 Task: Create a due date automation trigger when advanced on, the moment a card is due add fields with custom field "Resume" set to a number lower or equal to 1 and greater or equal to 10.
Action: Mouse moved to (1062, 310)
Screenshot: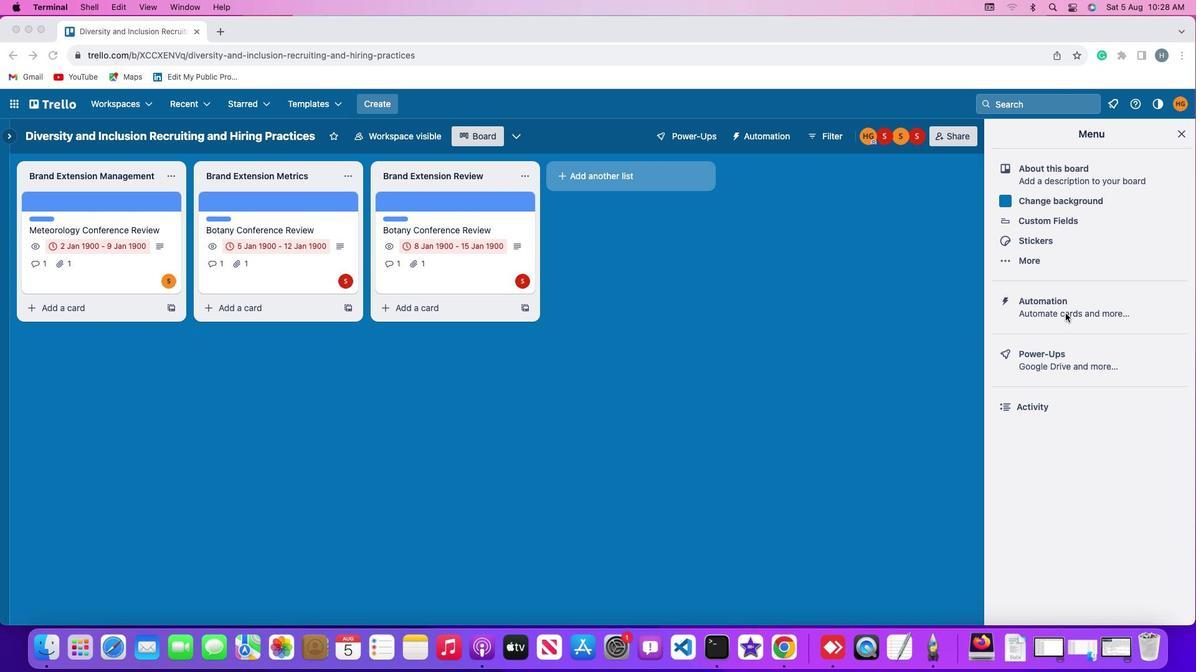 
Action: Mouse pressed left at (1062, 310)
Screenshot: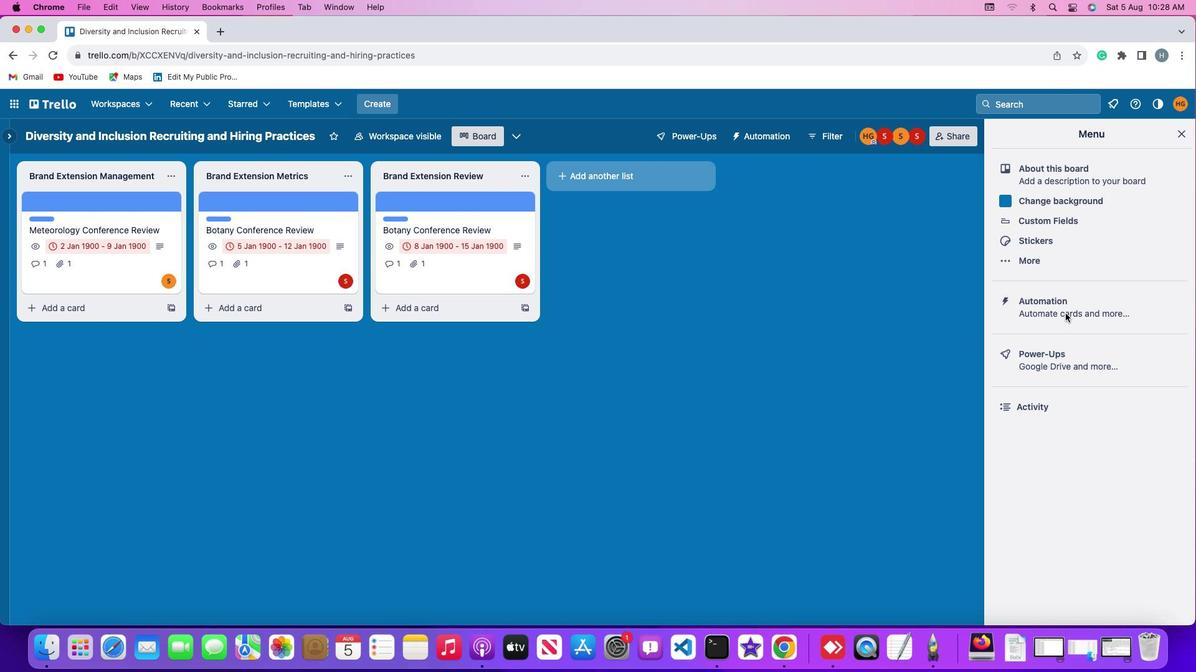 
Action: Mouse pressed left at (1062, 310)
Screenshot: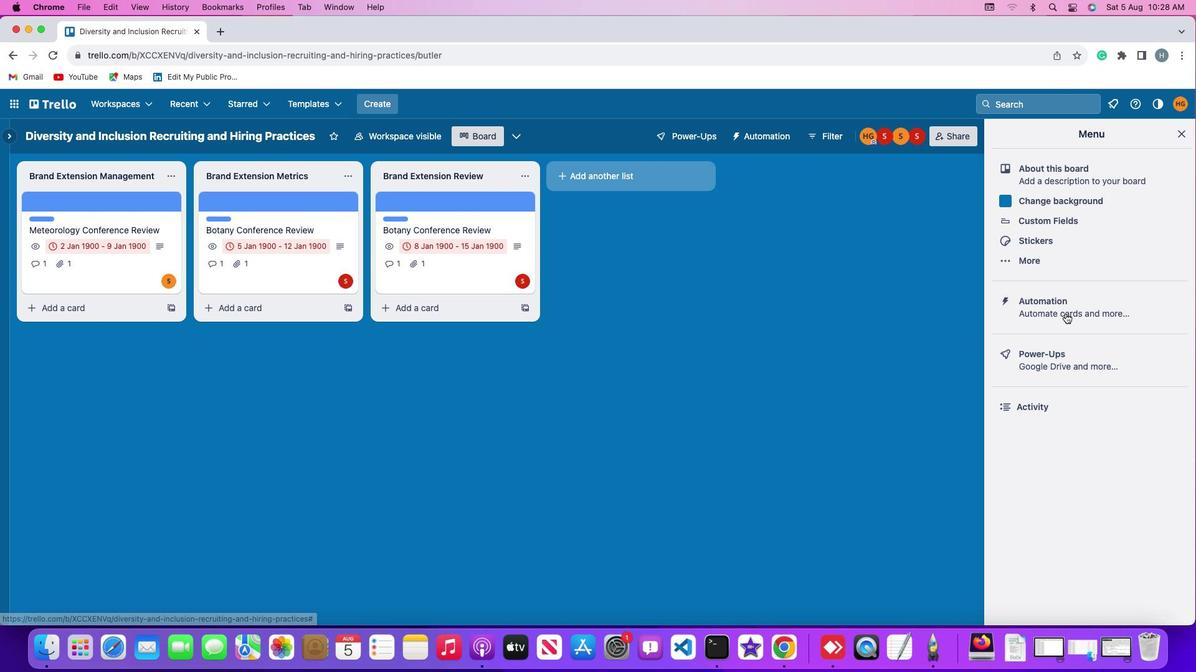 
Action: Mouse moved to (68, 292)
Screenshot: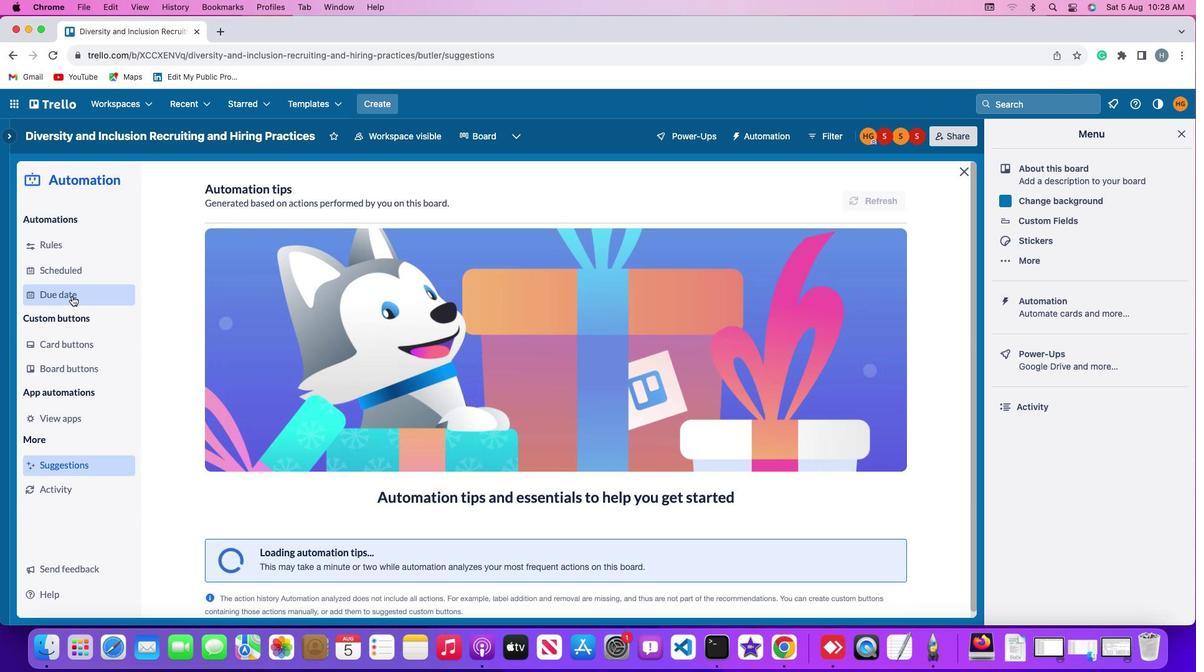 
Action: Mouse pressed left at (68, 292)
Screenshot: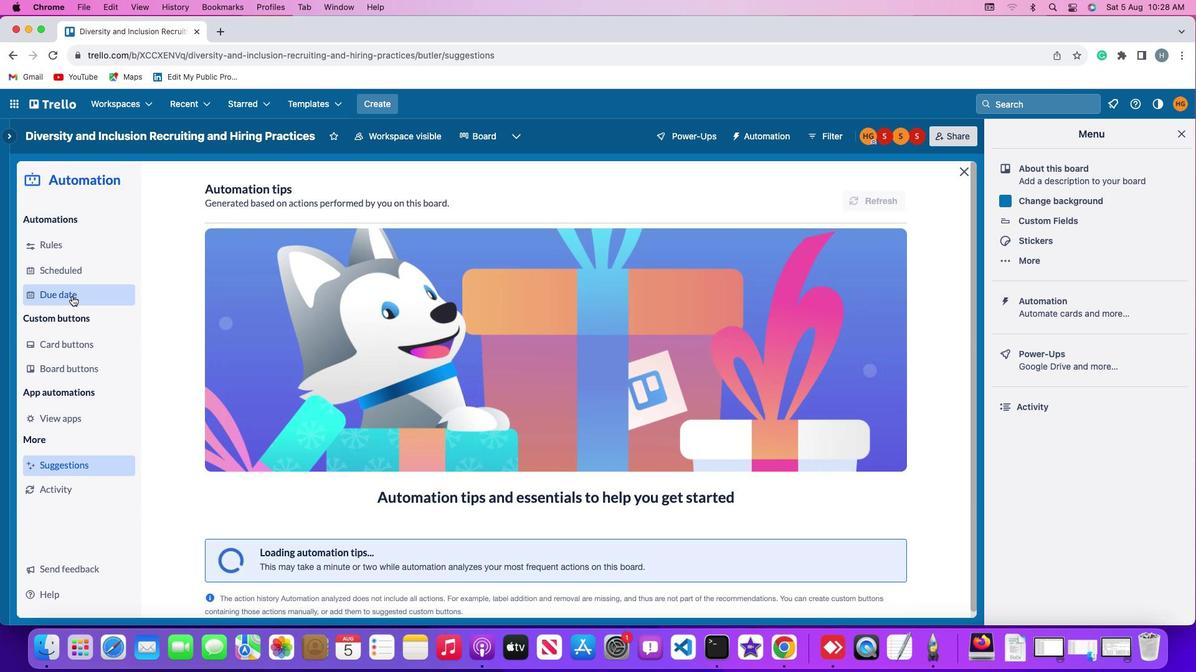 
Action: Mouse moved to (846, 189)
Screenshot: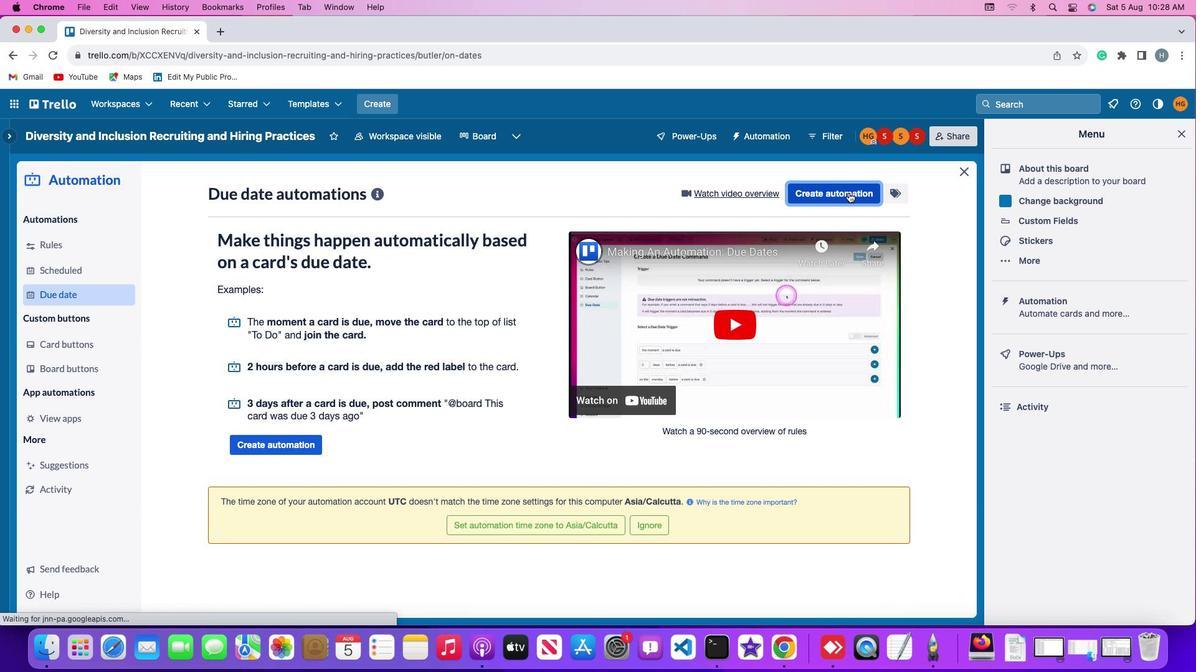 
Action: Mouse pressed left at (846, 189)
Screenshot: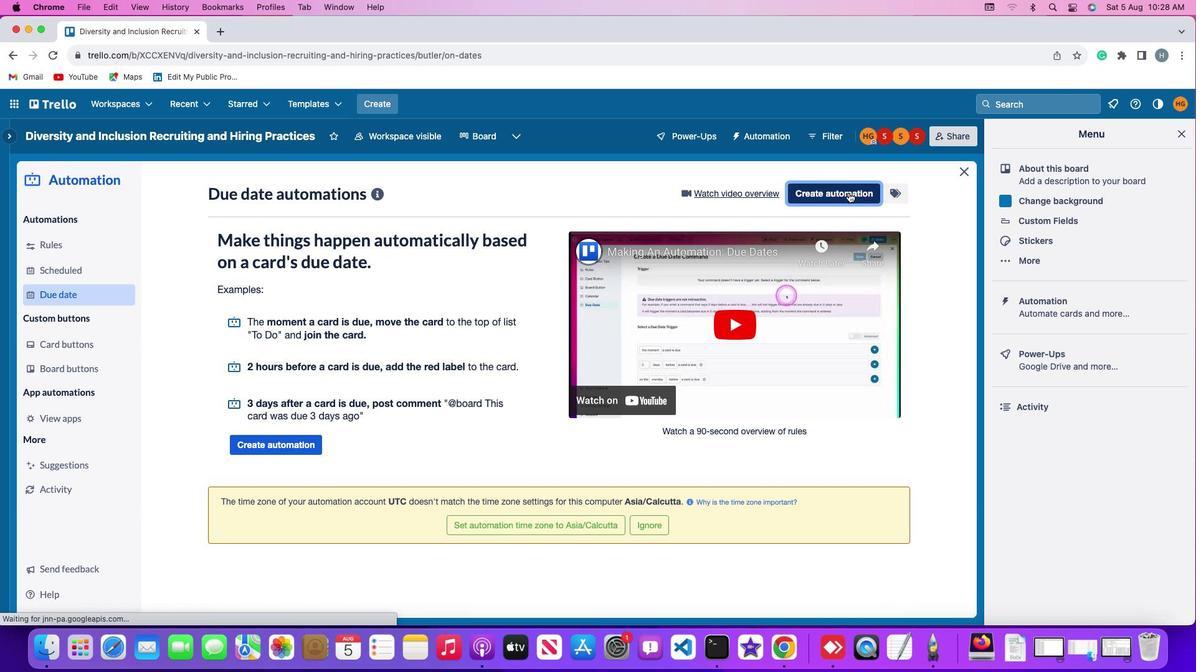 
Action: Mouse moved to (540, 307)
Screenshot: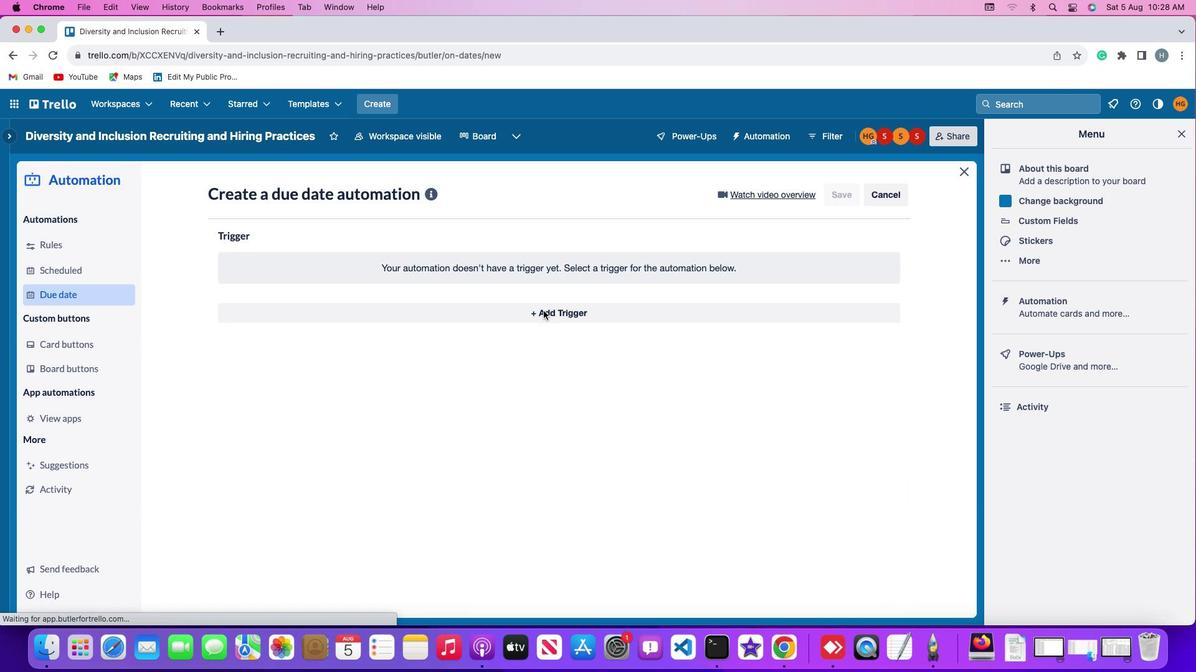 
Action: Mouse pressed left at (540, 307)
Screenshot: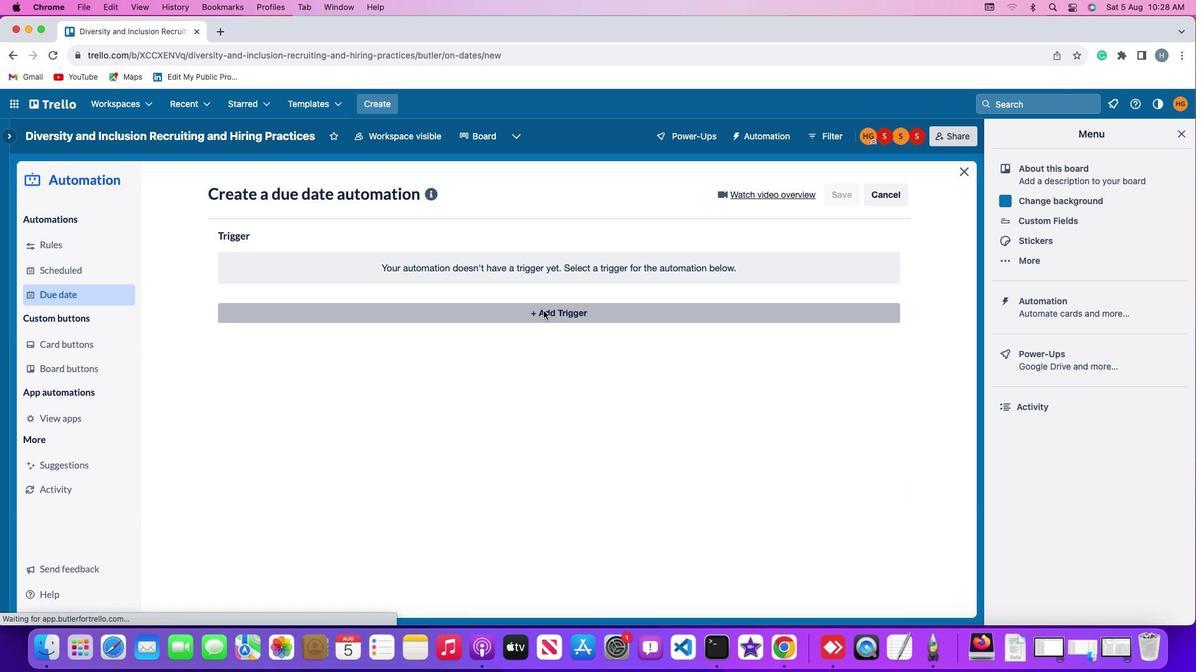 
Action: Mouse moved to (322, 453)
Screenshot: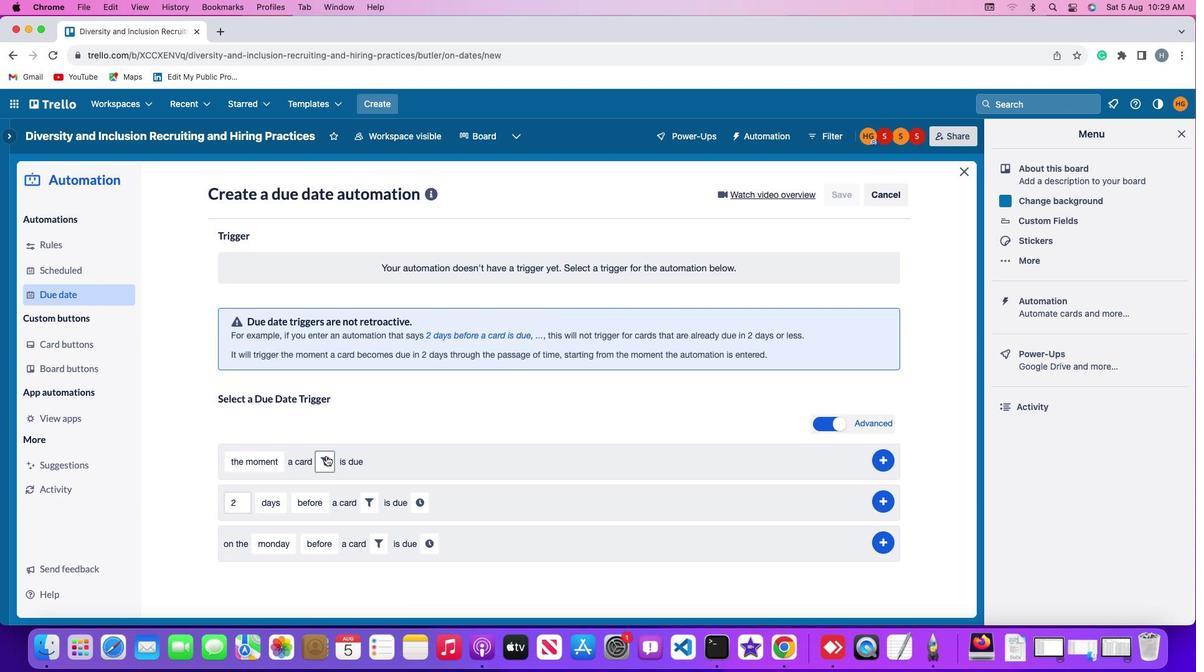 
Action: Mouse pressed left at (322, 453)
Screenshot: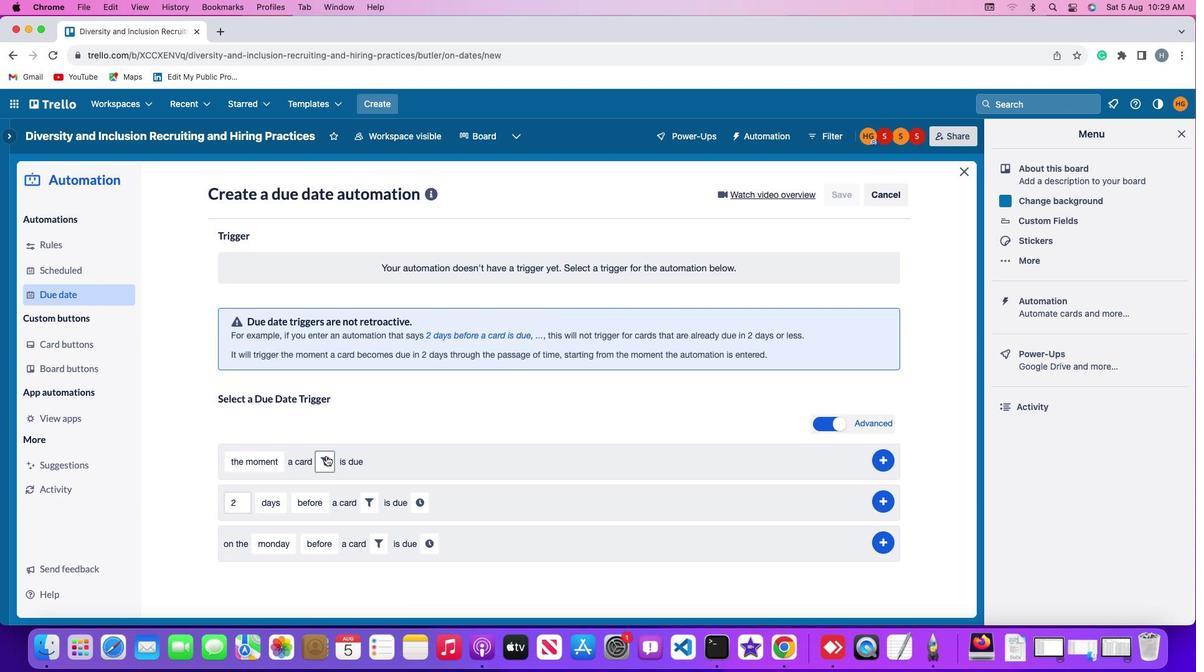 
Action: Mouse moved to (533, 492)
Screenshot: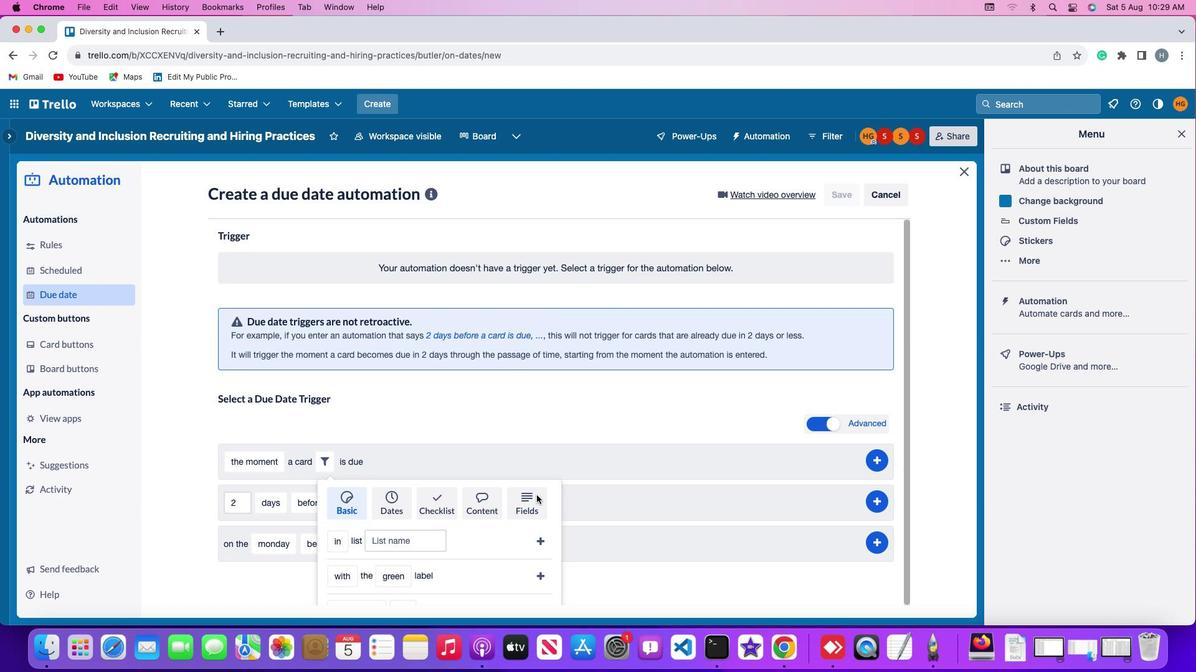 
Action: Mouse pressed left at (533, 492)
Screenshot: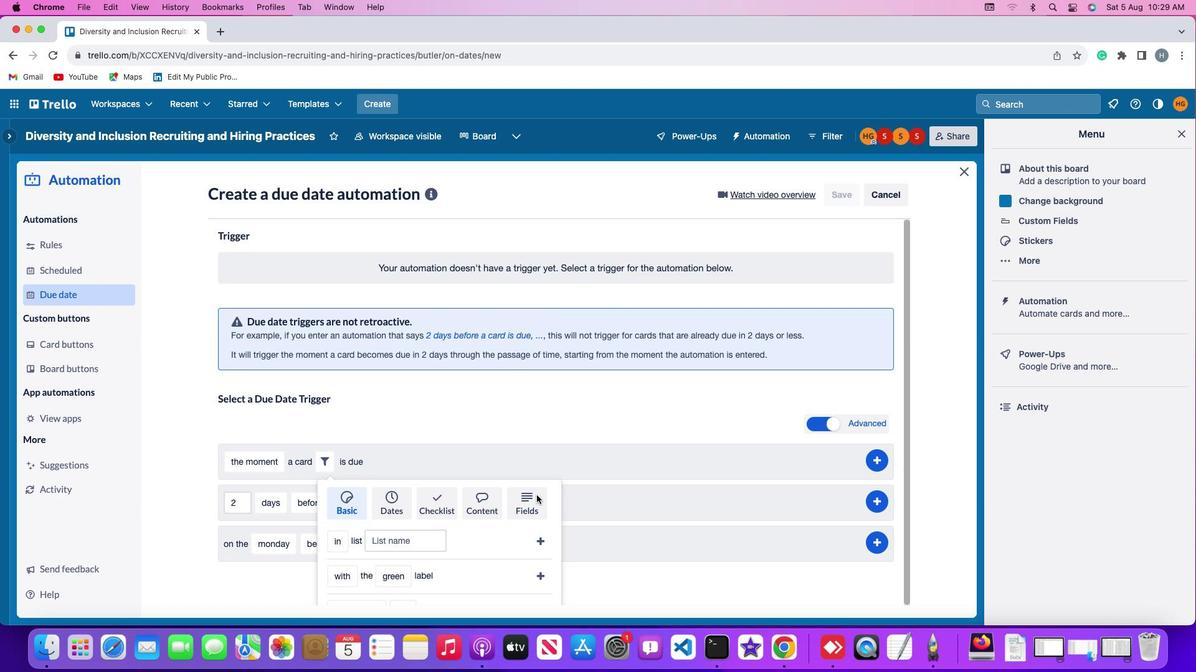 
Action: Mouse moved to (533, 492)
Screenshot: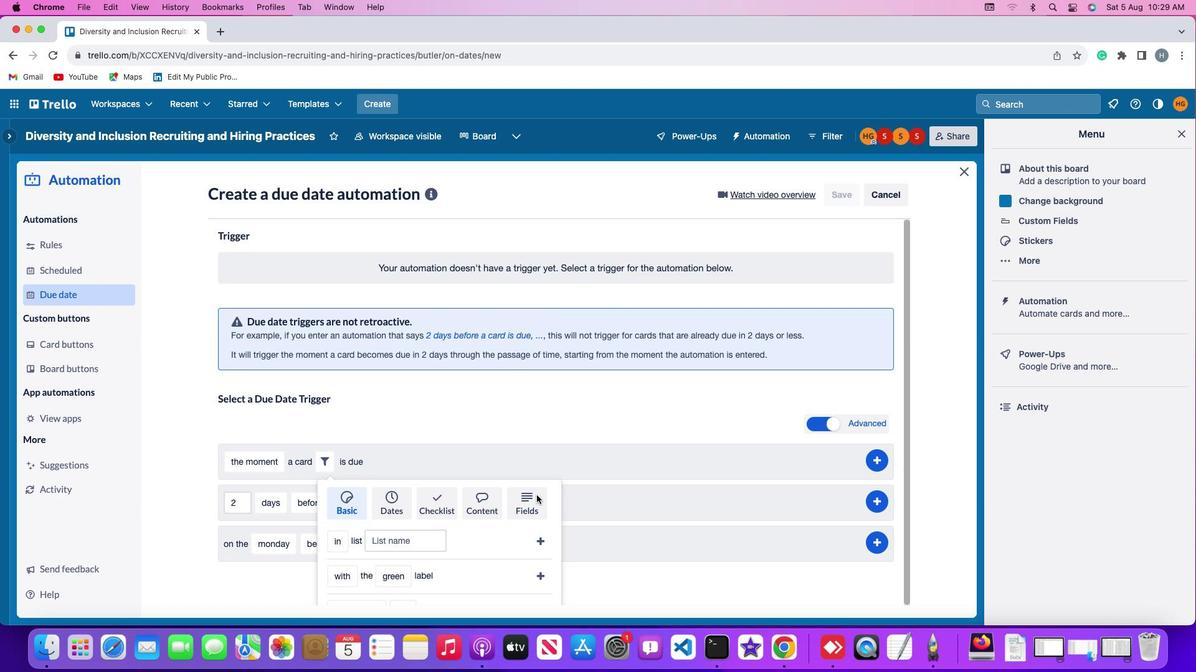 
Action: Mouse scrolled (533, 492) with delta (-2, -3)
Screenshot: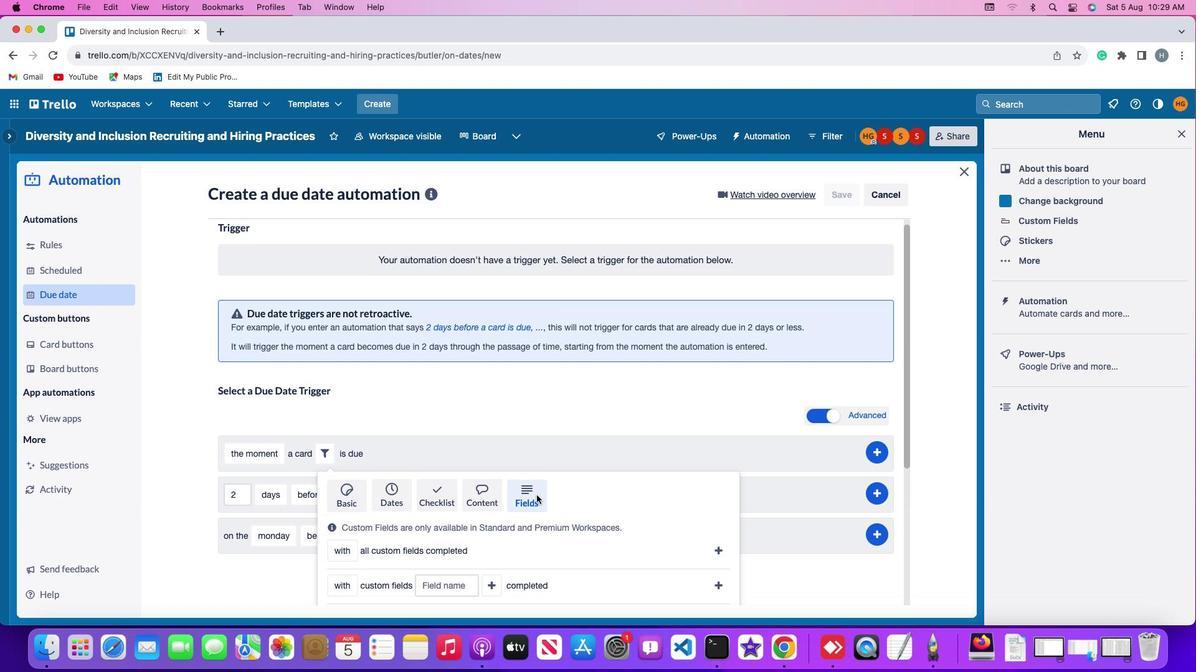 
Action: Mouse scrolled (533, 492) with delta (-2, -3)
Screenshot: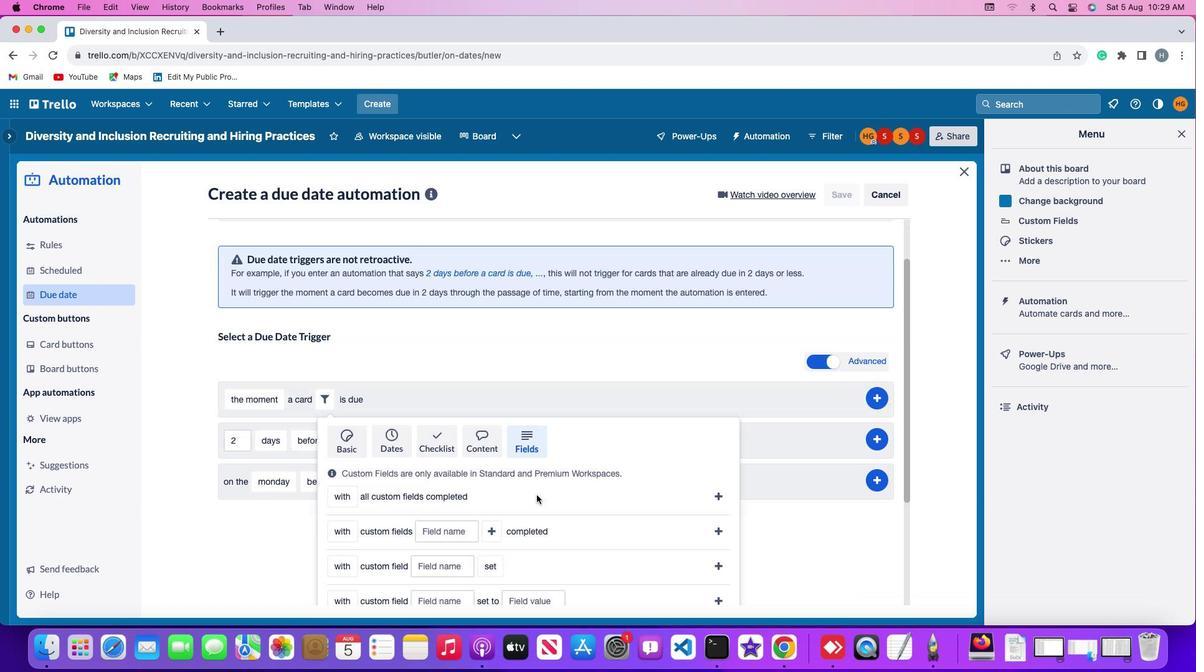 
Action: Mouse scrolled (533, 492) with delta (-2, -4)
Screenshot: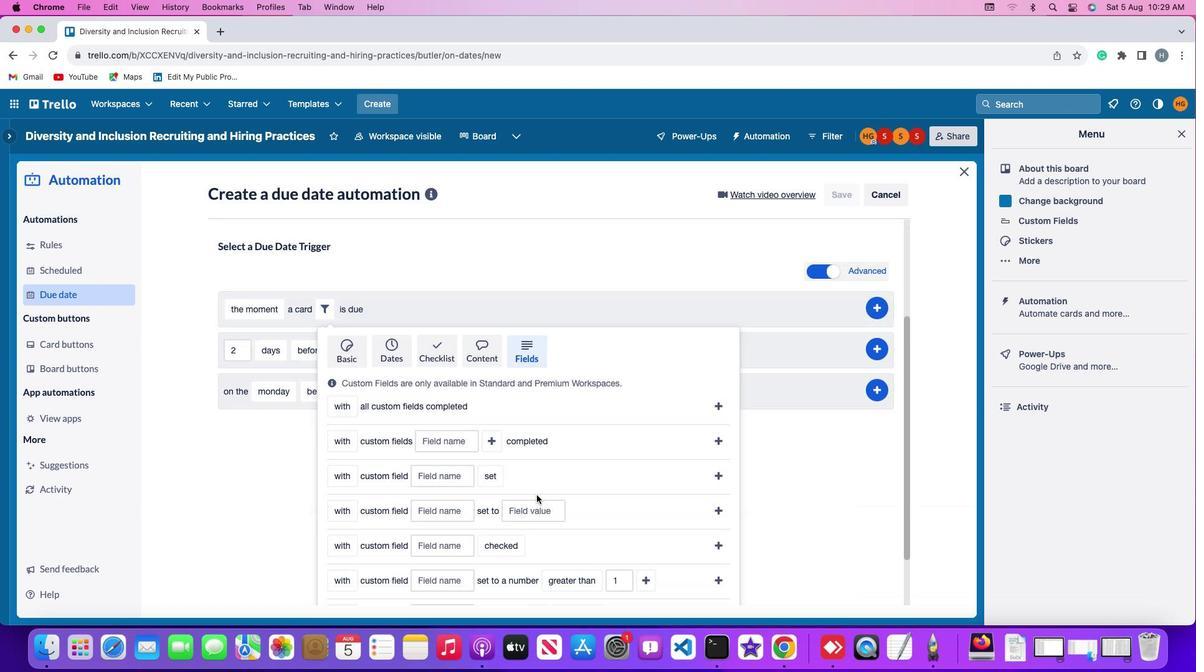 
Action: Mouse scrolled (533, 492) with delta (-2, -5)
Screenshot: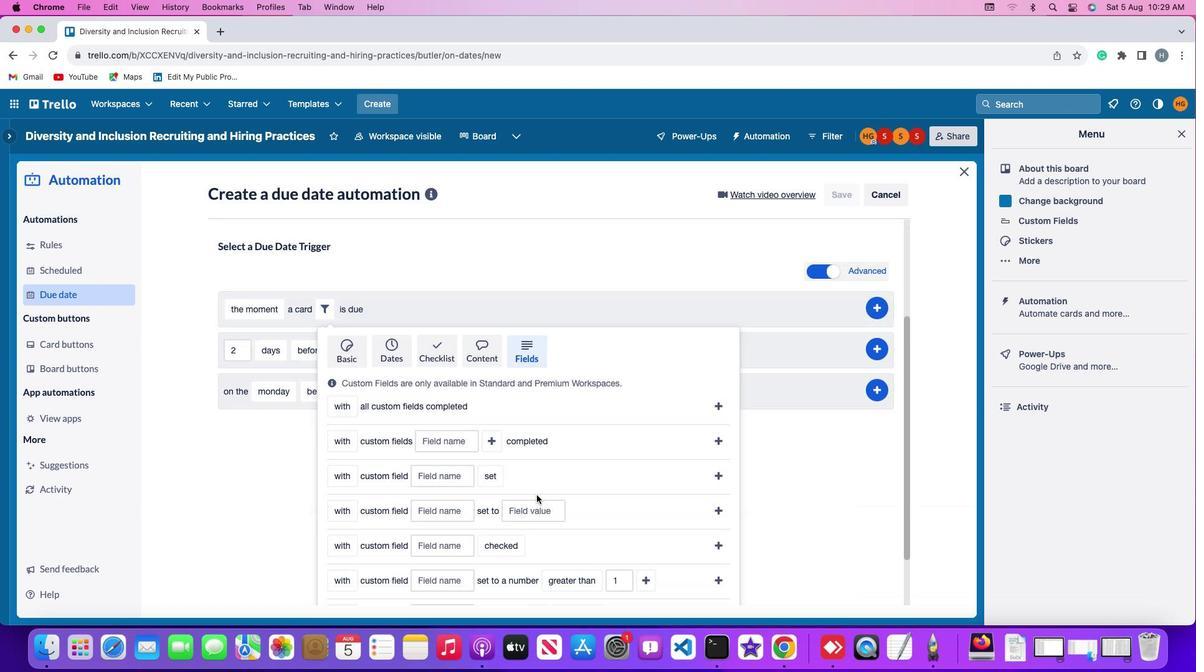 
Action: Mouse scrolled (533, 492) with delta (-2, -6)
Screenshot: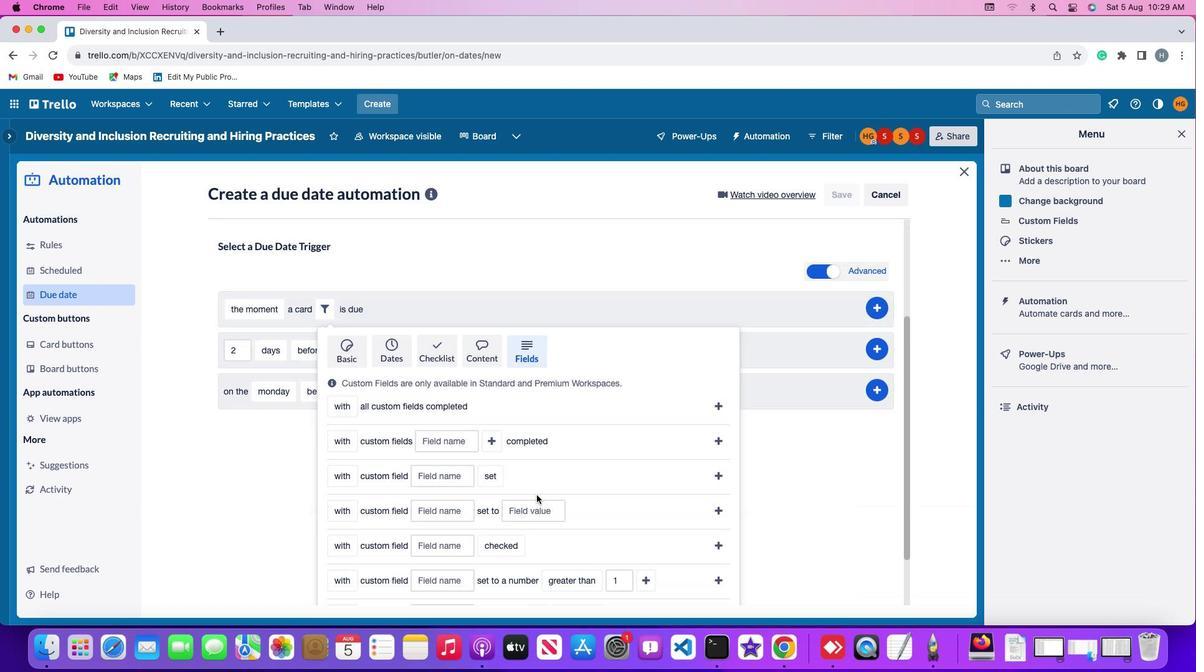 
Action: Mouse scrolled (533, 492) with delta (-2, -6)
Screenshot: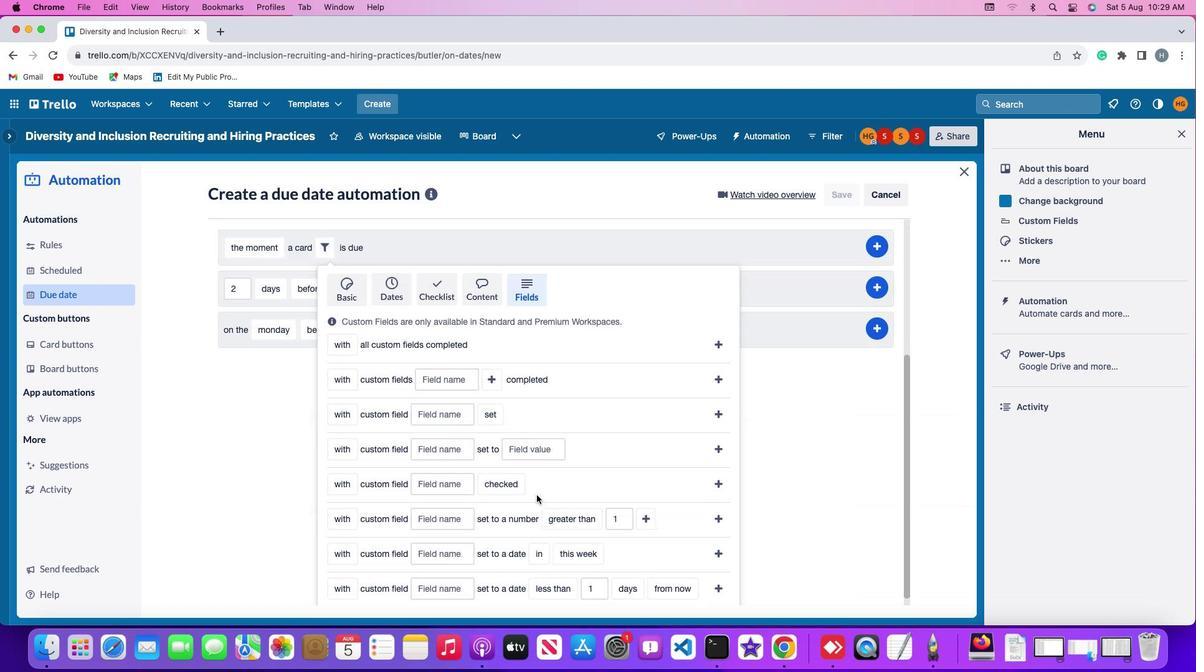 
Action: Mouse scrolled (533, 492) with delta (-2, -6)
Screenshot: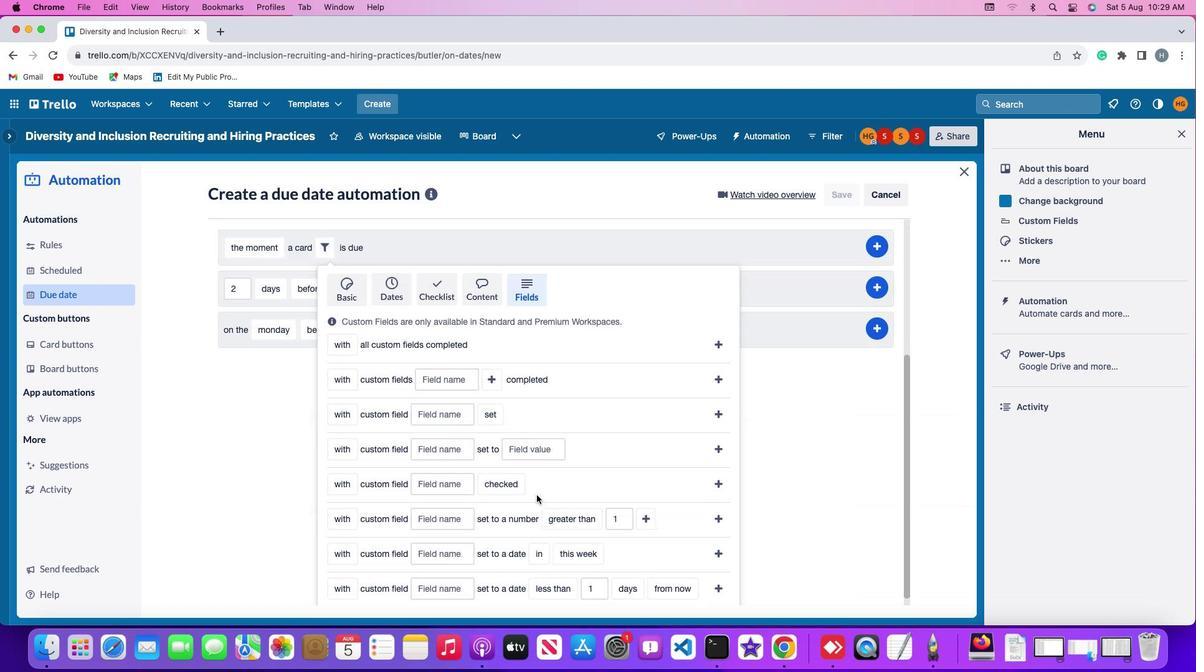 
Action: Mouse scrolled (533, 492) with delta (-2, -3)
Screenshot: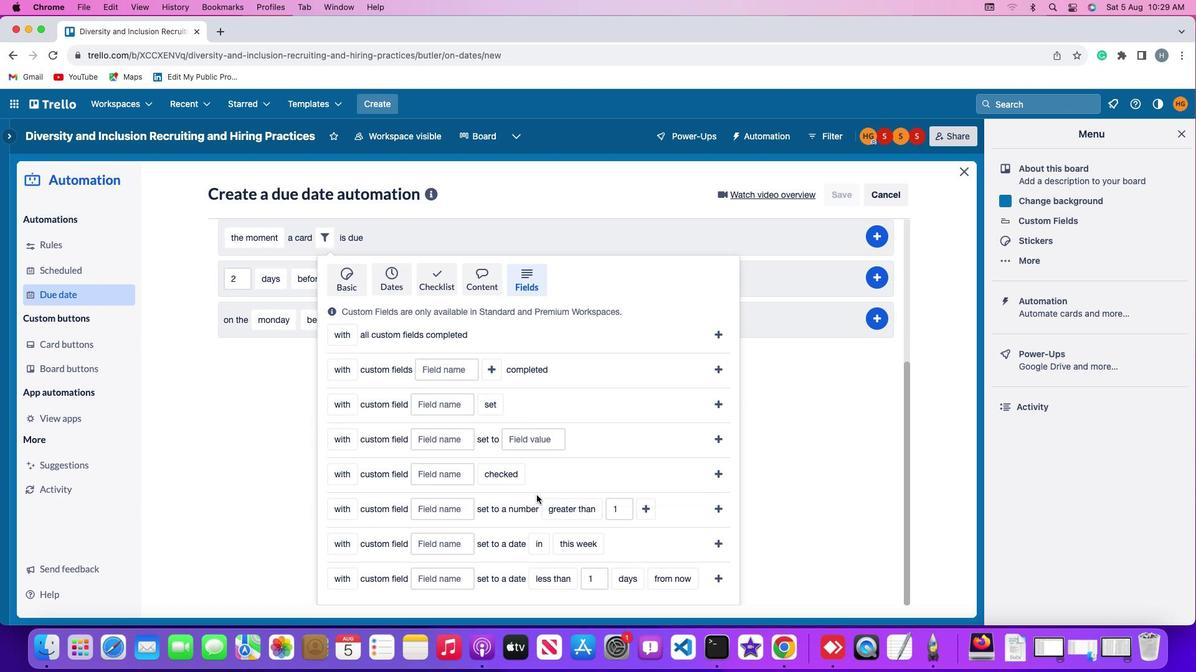 
Action: Mouse scrolled (533, 492) with delta (-2, -3)
Screenshot: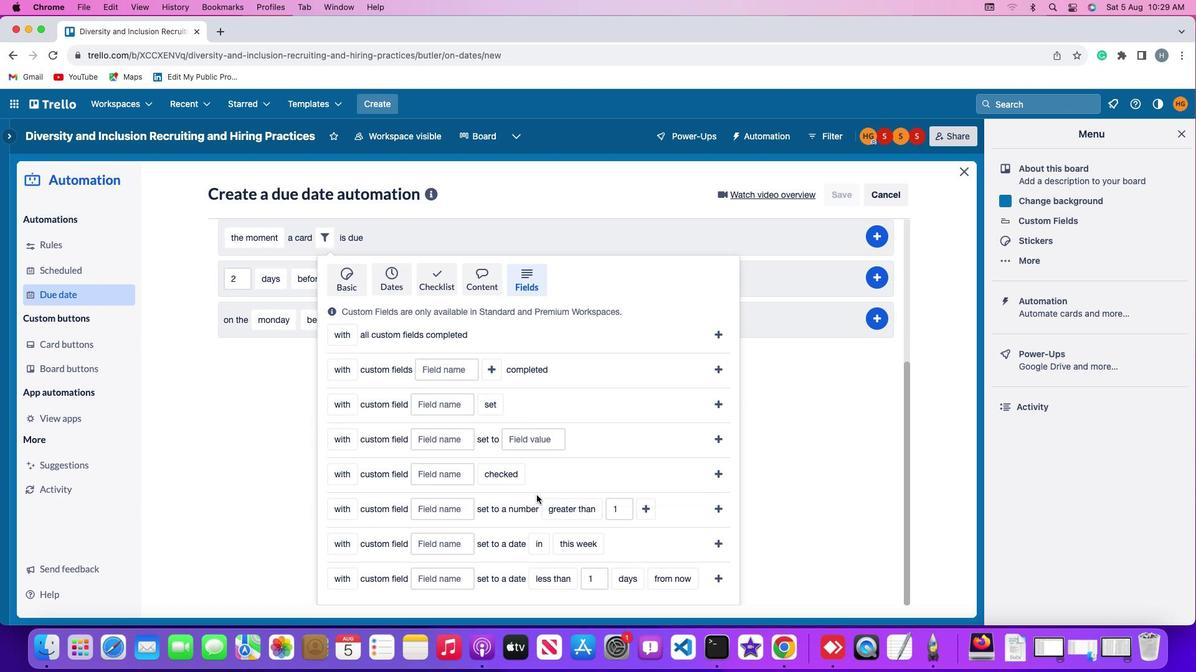 
Action: Mouse scrolled (533, 492) with delta (-2, -4)
Screenshot: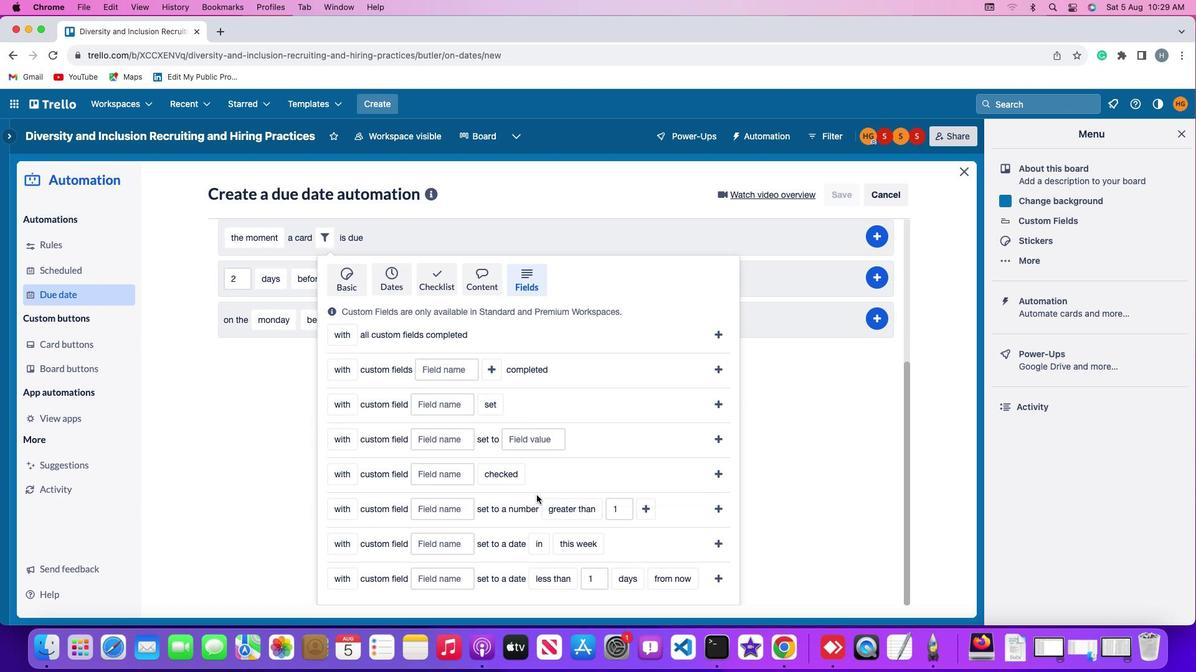 
Action: Mouse scrolled (533, 492) with delta (-2, -5)
Screenshot: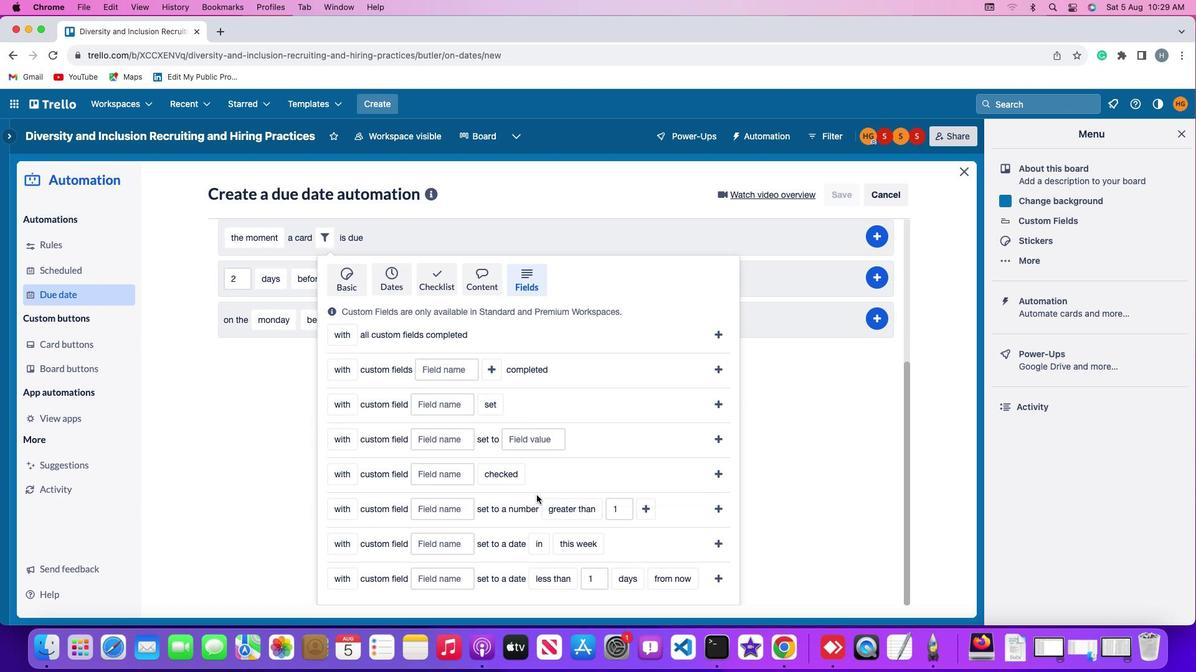 
Action: Mouse moved to (338, 508)
Screenshot: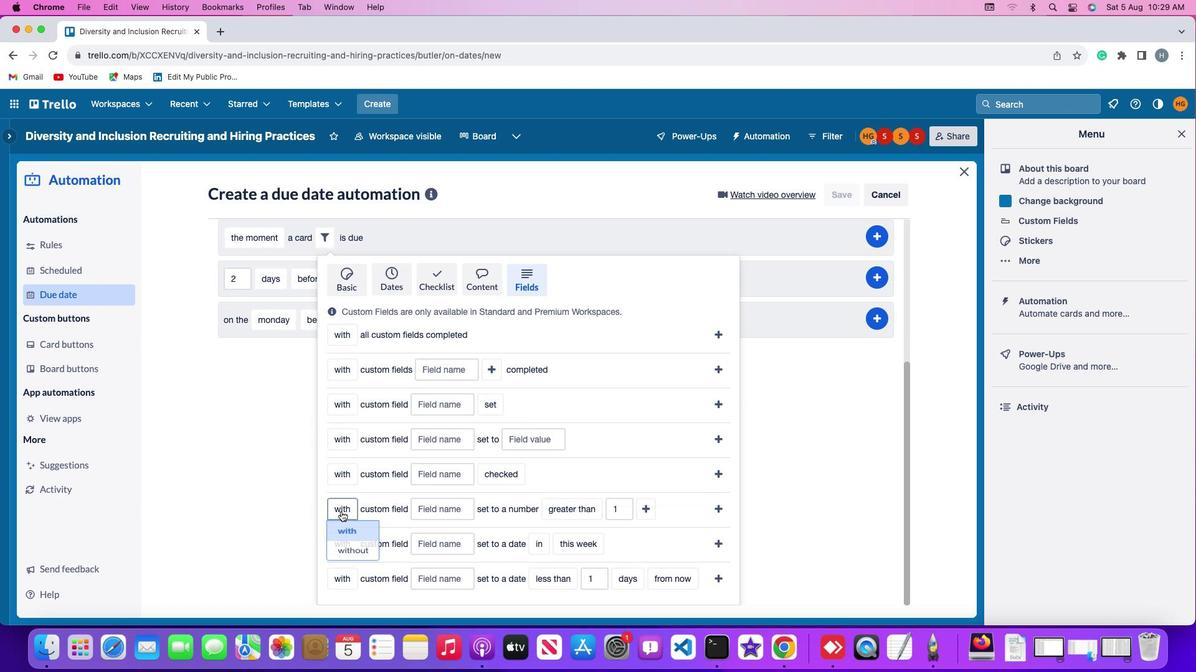 
Action: Mouse pressed left at (338, 508)
Screenshot: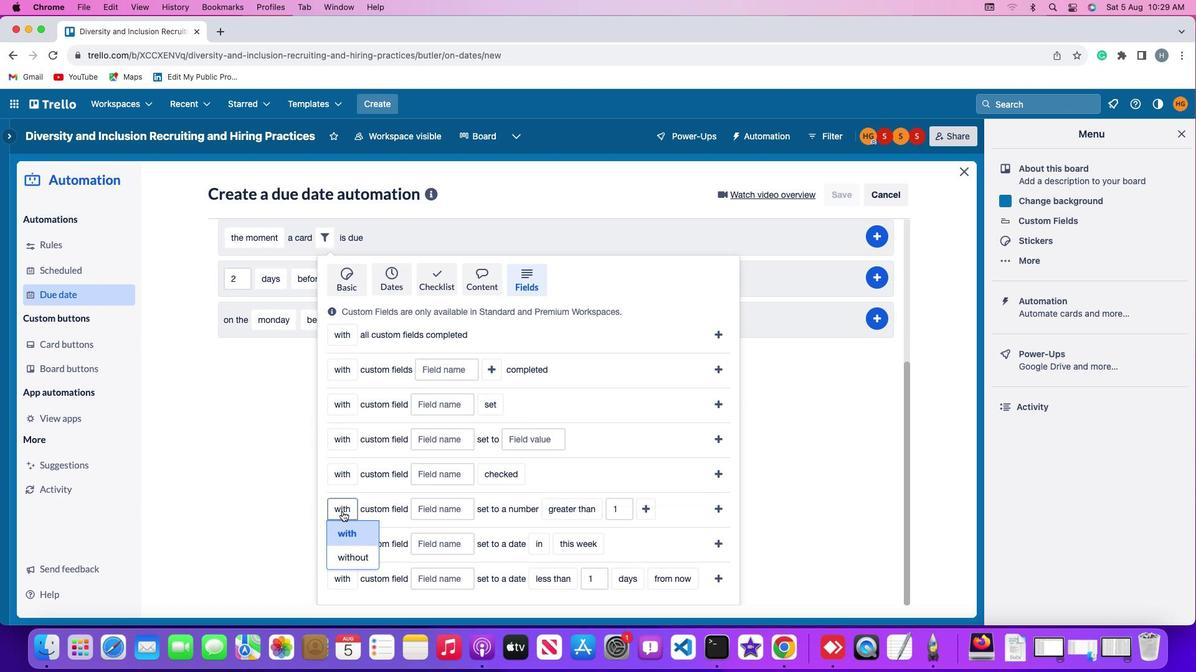 
Action: Mouse moved to (351, 528)
Screenshot: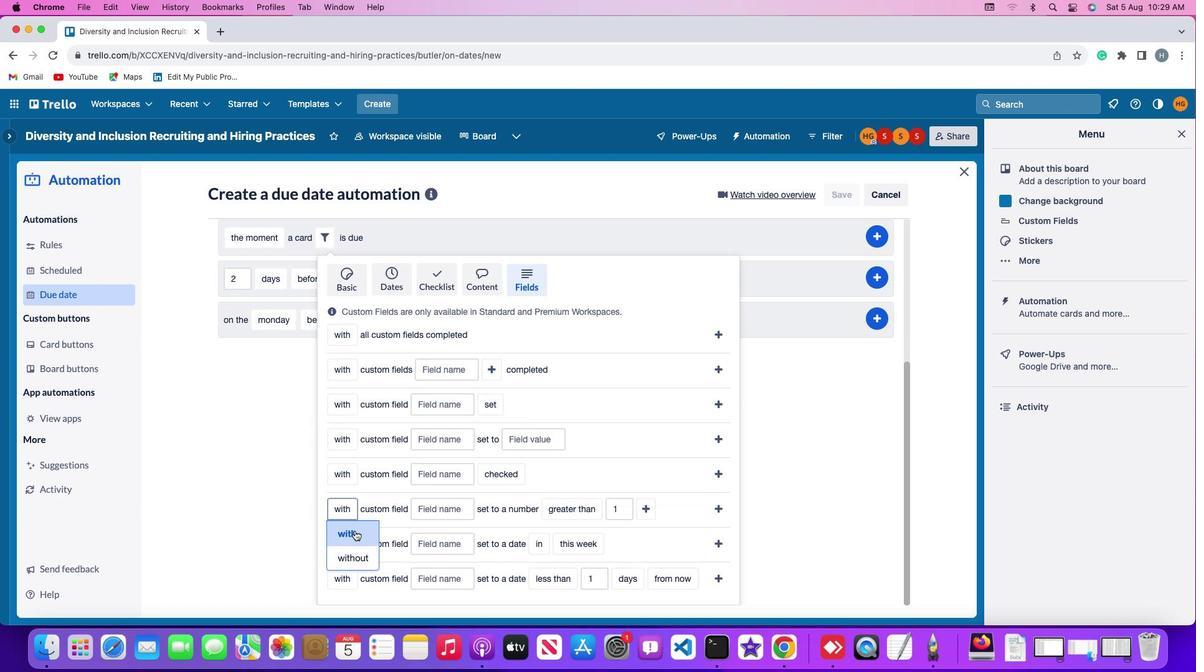 
Action: Mouse pressed left at (351, 528)
Screenshot: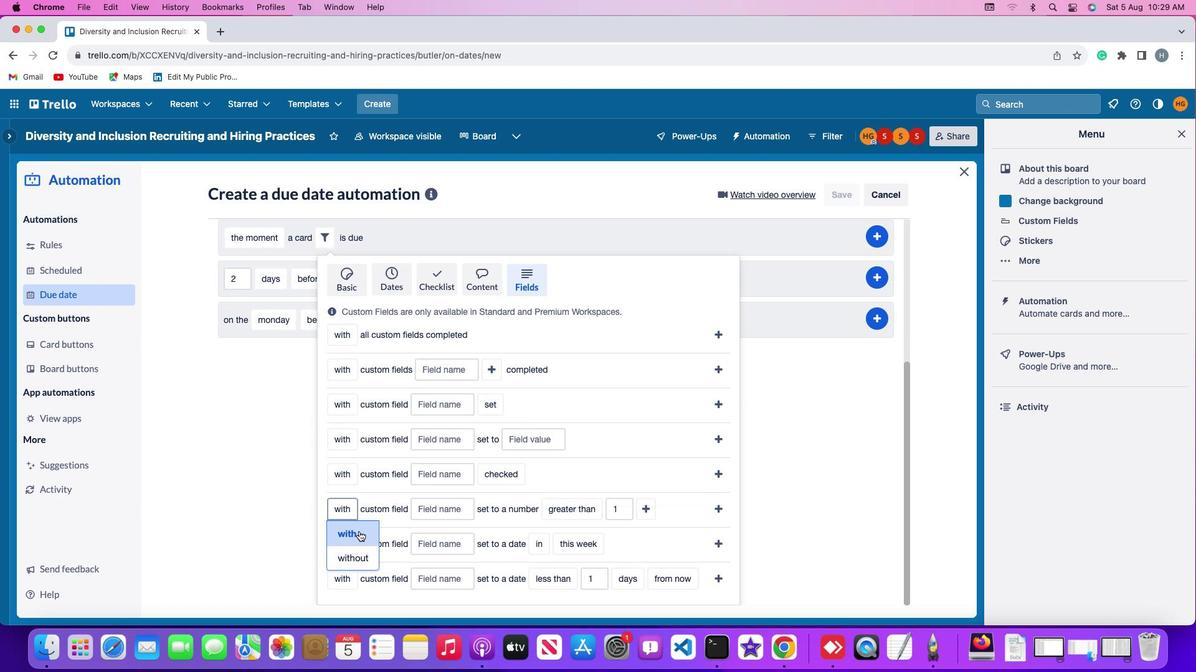 
Action: Mouse moved to (439, 508)
Screenshot: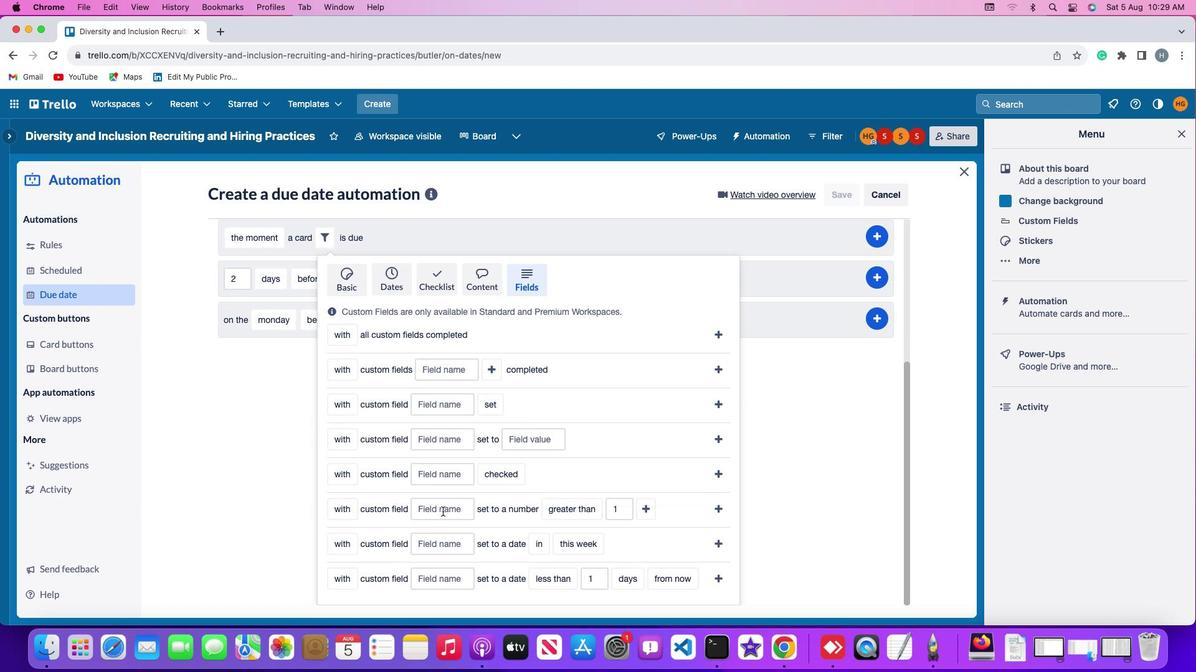 
Action: Mouse pressed left at (439, 508)
Screenshot: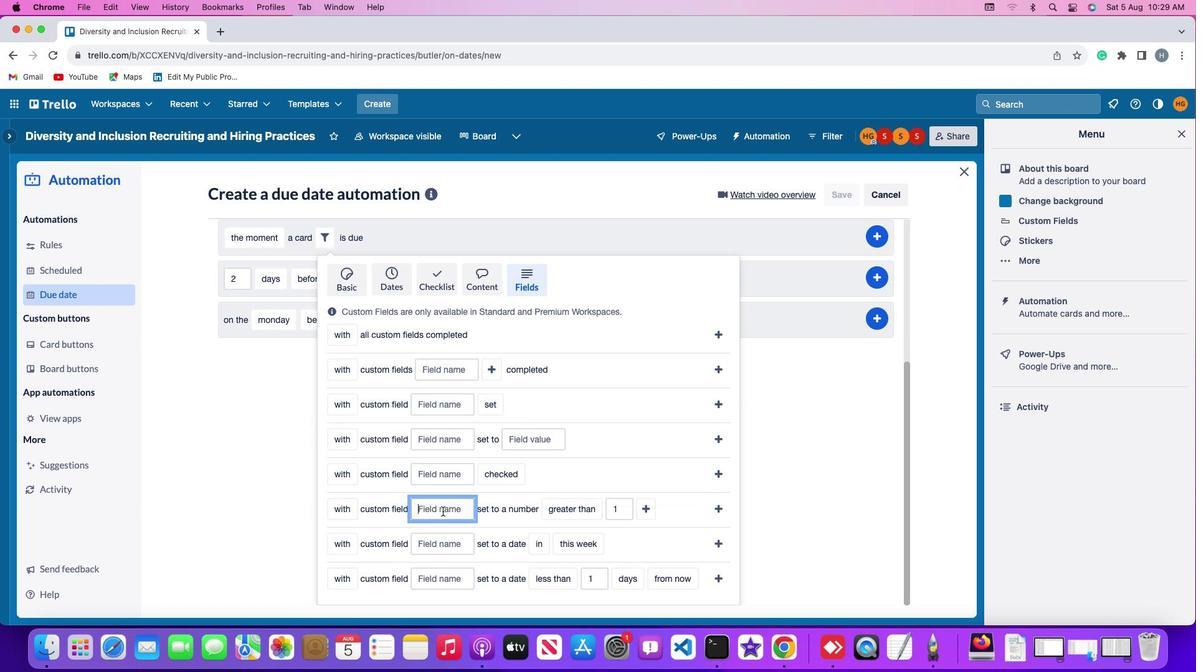 
Action: Key pressed Key.shift'R''e''s''u''m''e'
Screenshot: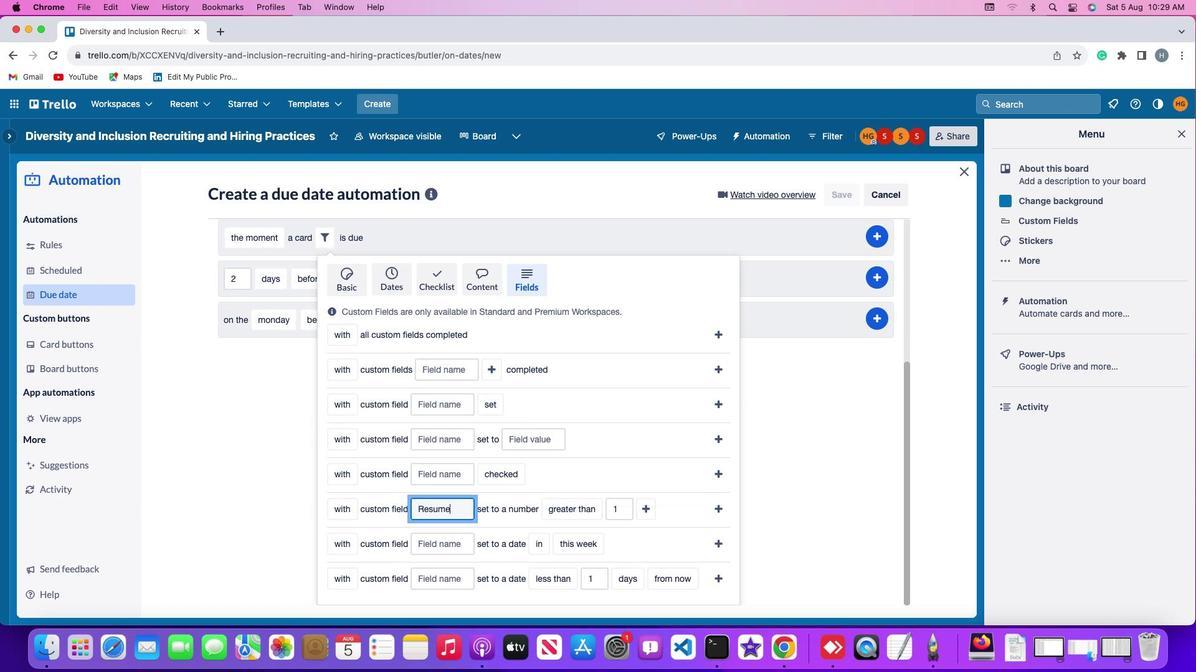 
Action: Mouse moved to (556, 507)
Screenshot: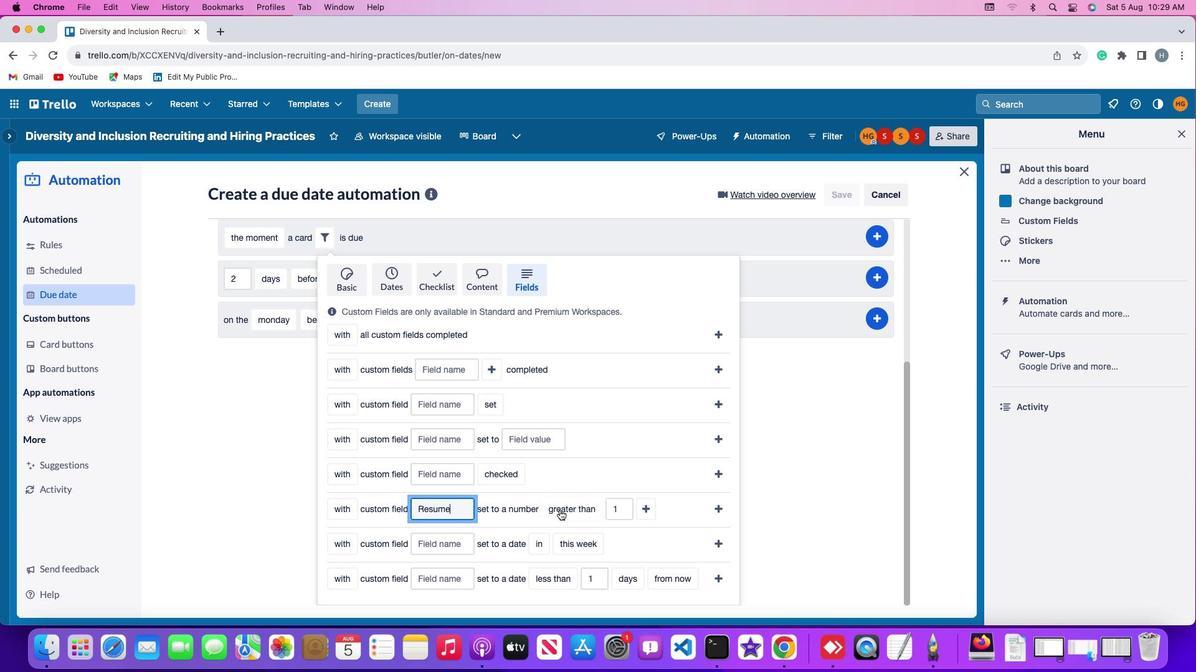 
Action: Mouse pressed left at (556, 507)
Screenshot: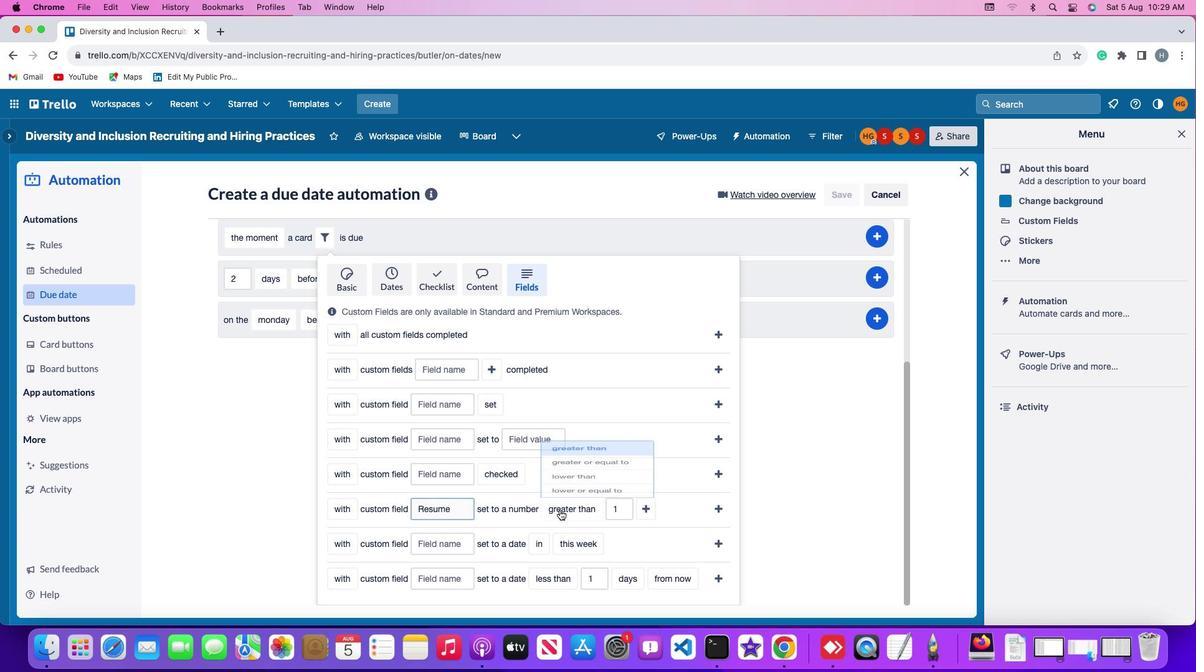 
Action: Mouse moved to (591, 481)
Screenshot: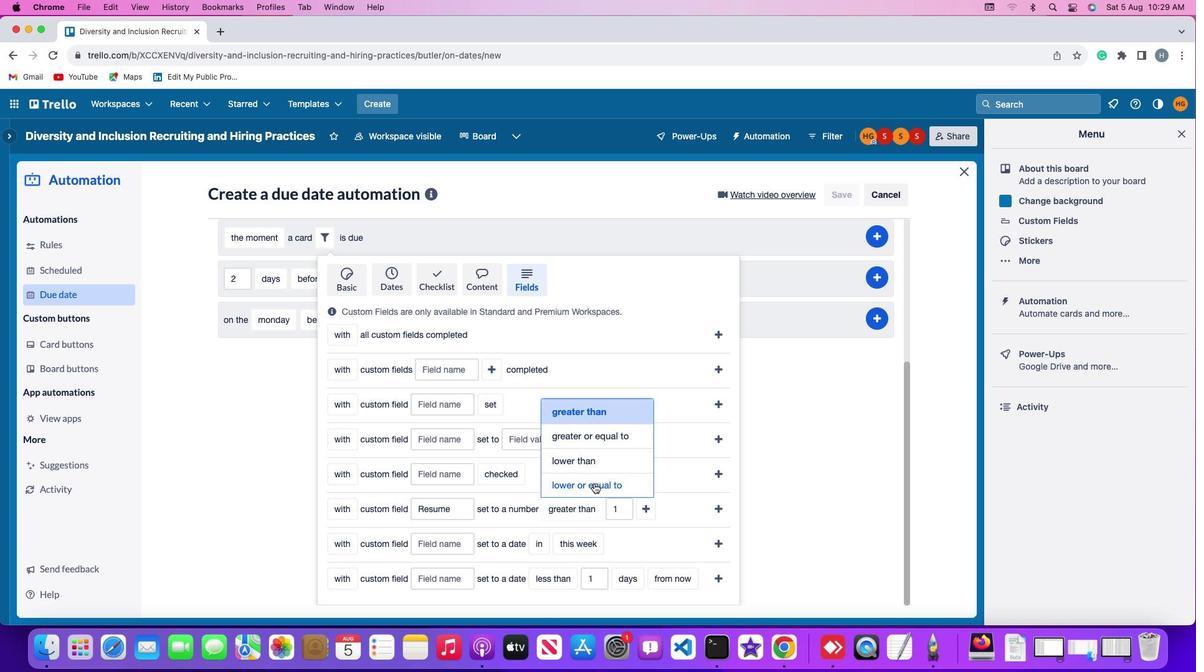 
Action: Mouse pressed left at (591, 481)
Screenshot: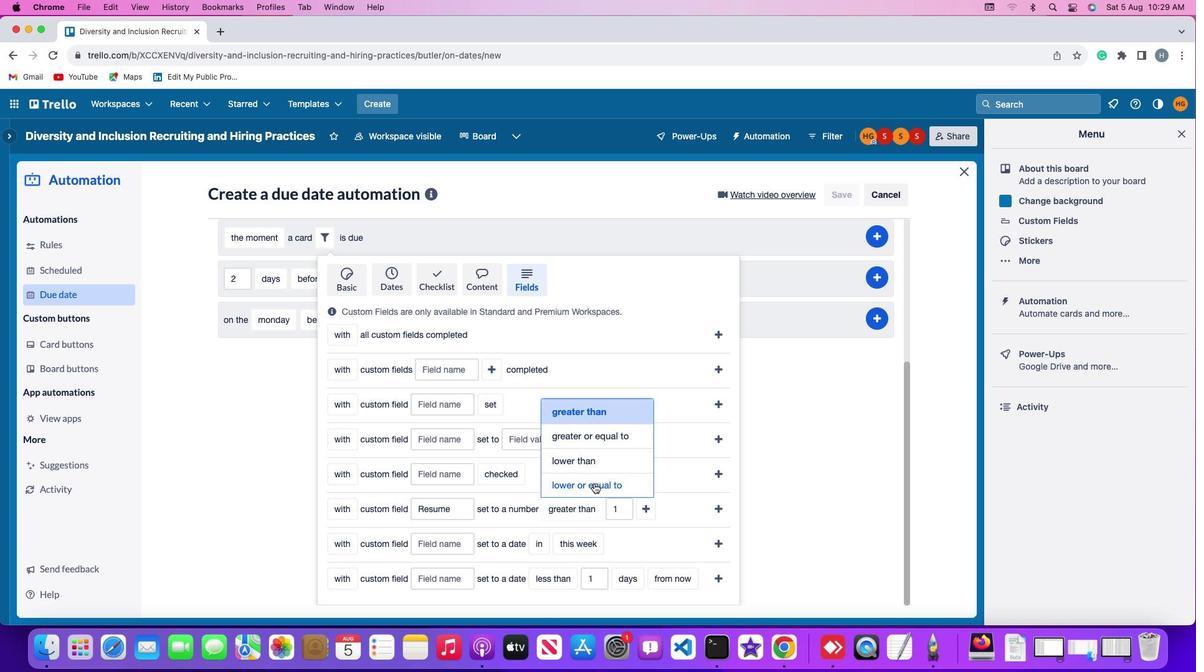 
Action: Mouse moved to (637, 502)
Screenshot: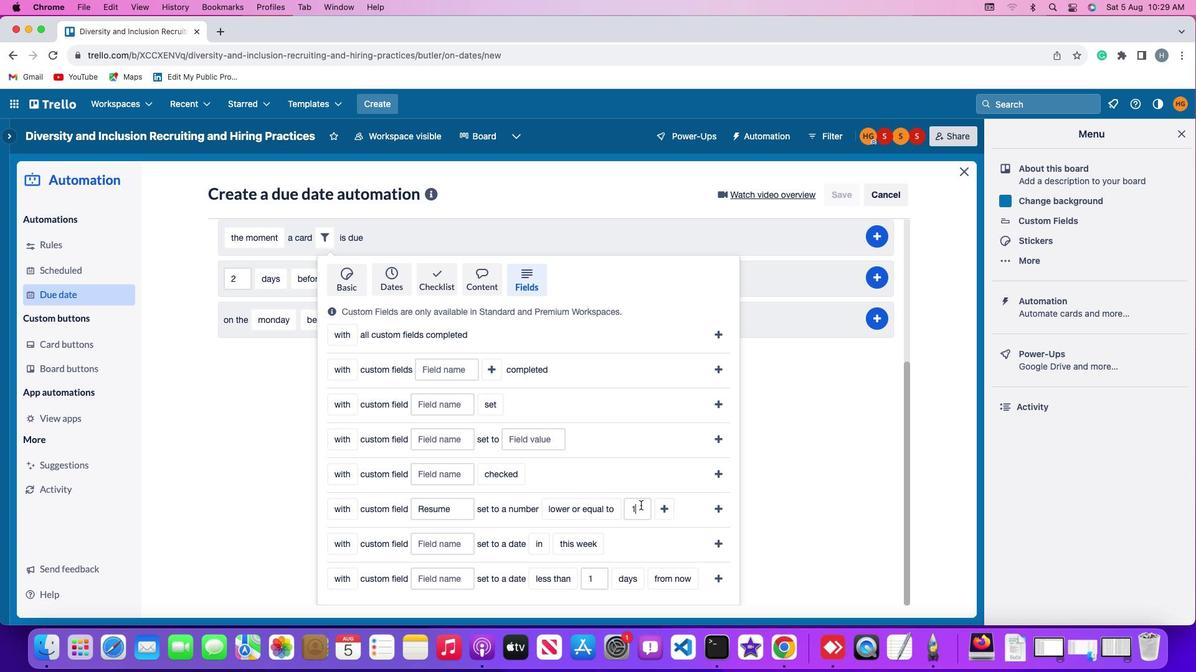 
Action: Mouse pressed left at (637, 502)
Screenshot: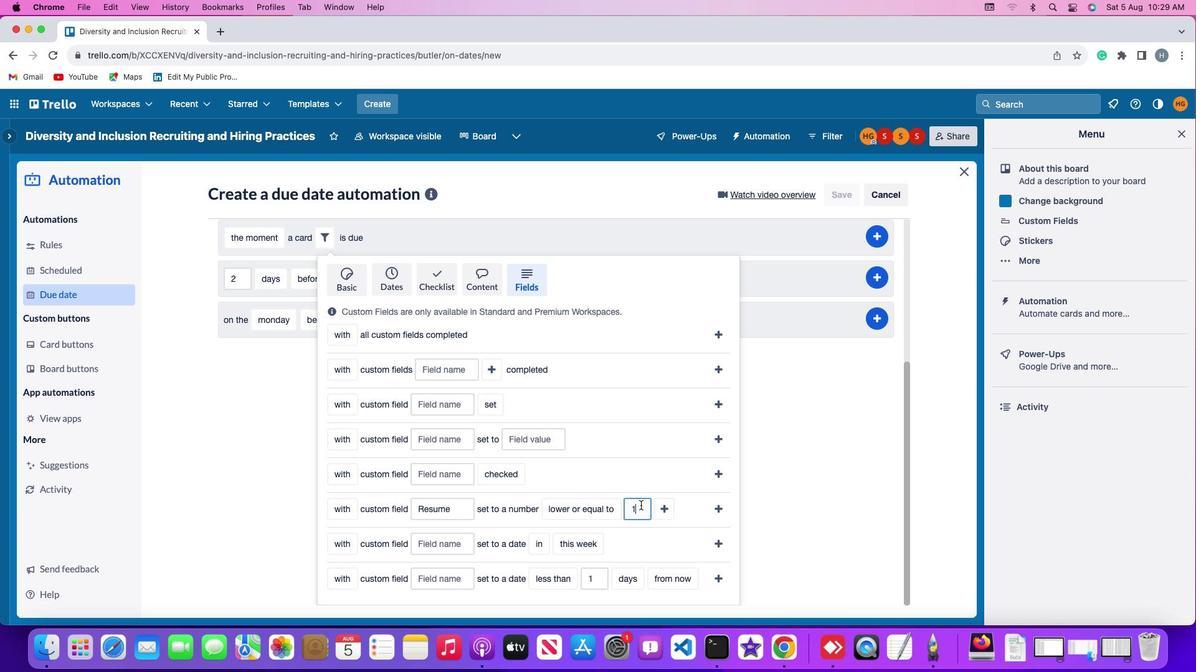 
Action: Mouse moved to (637, 504)
Screenshot: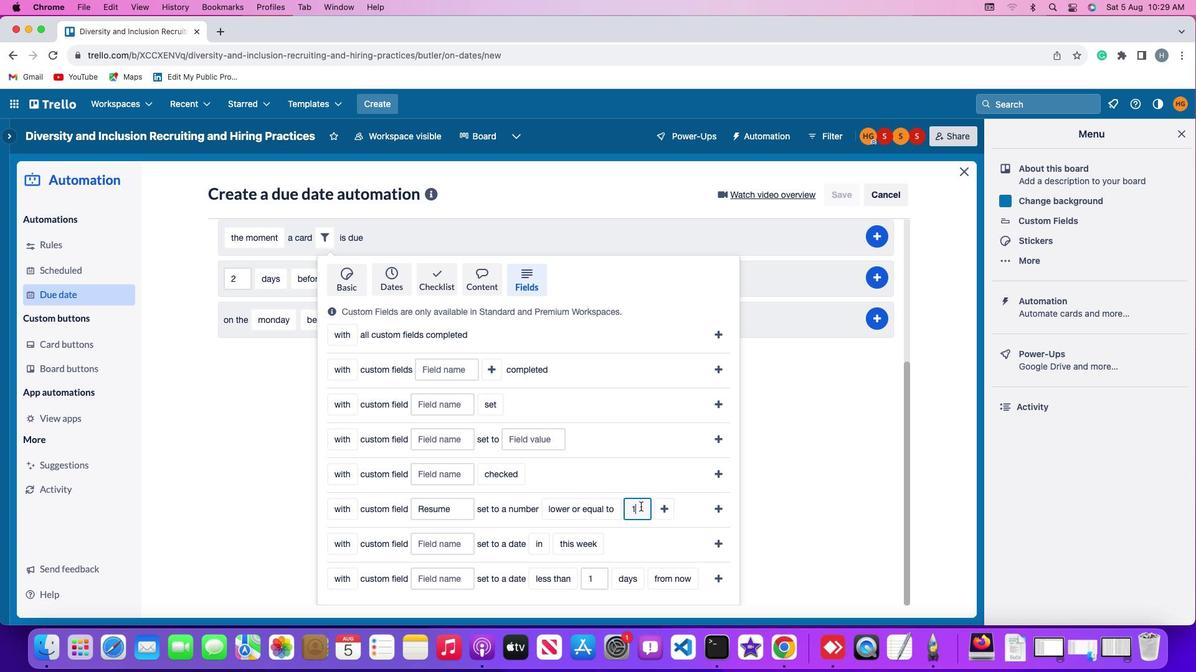 
Action: Key pressed Key.backspace'1'
Screenshot: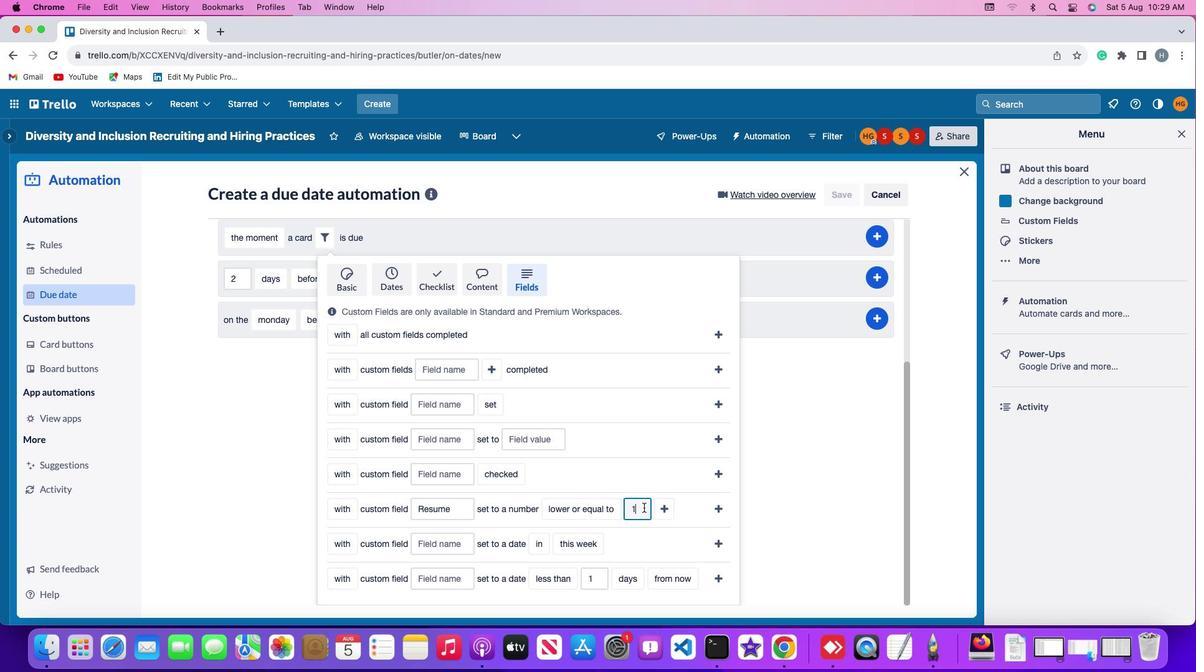 
Action: Mouse moved to (667, 504)
Screenshot: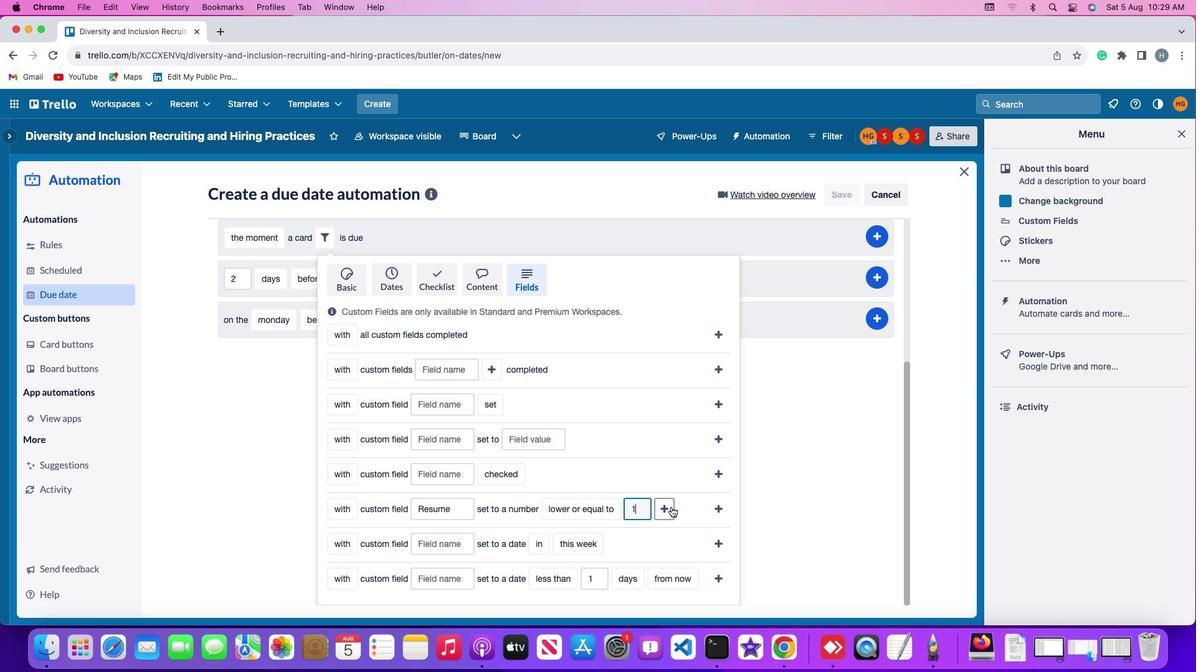 
Action: Mouse pressed left at (667, 504)
Screenshot: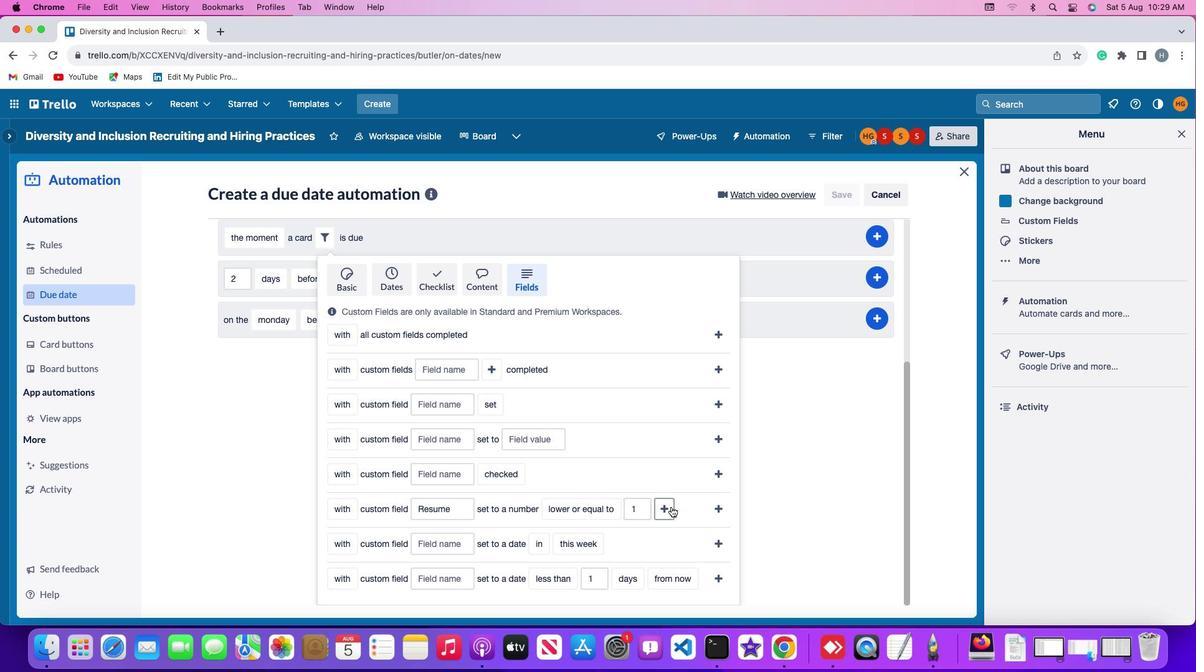 
Action: Mouse moved to (701, 506)
Screenshot: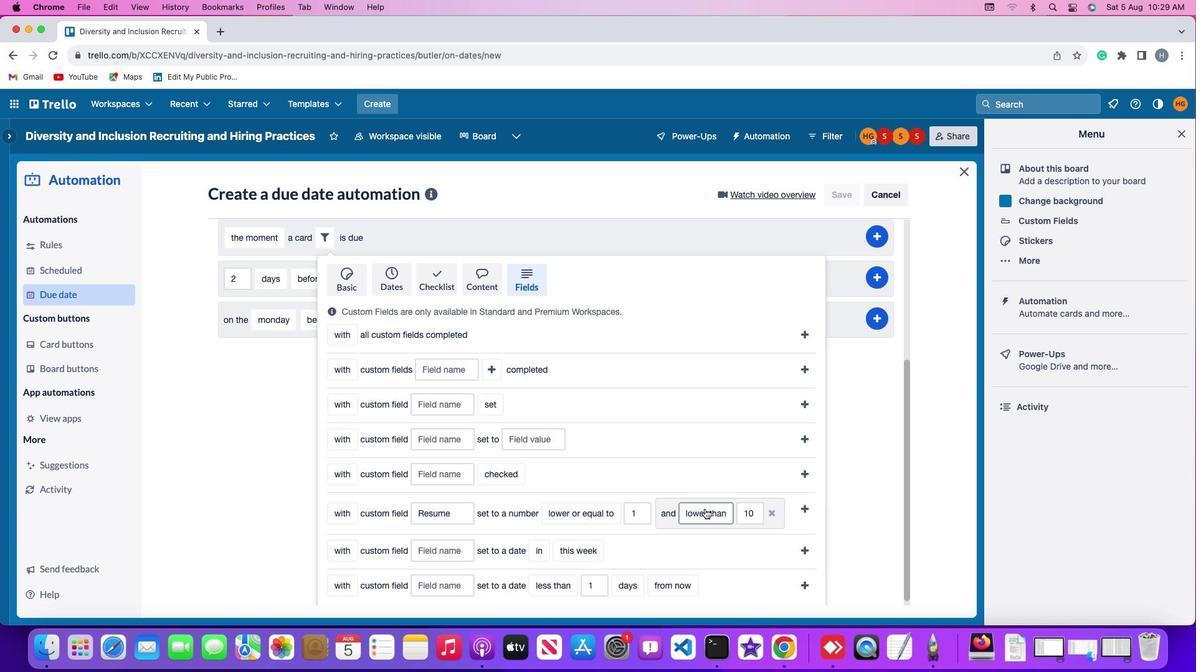 
Action: Mouse pressed left at (701, 506)
Screenshot: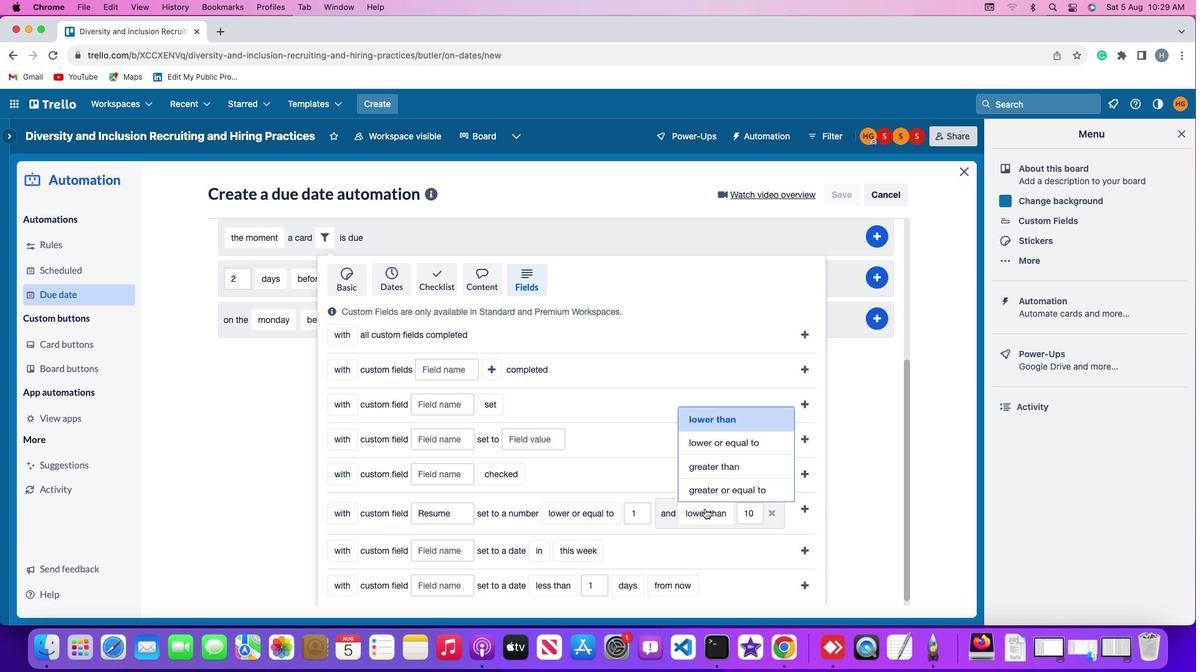 
Action: Mouse moved to (709, 490)
Screenshot: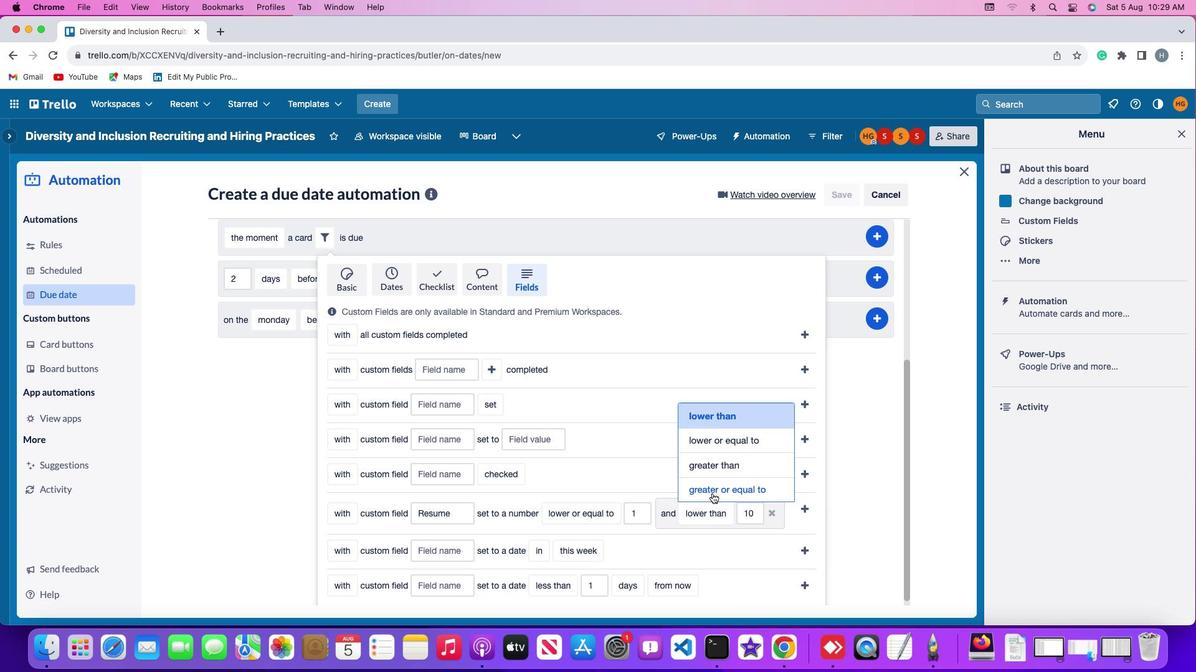 
Action: Mouse pressed left at (709, 490)
Screenshot: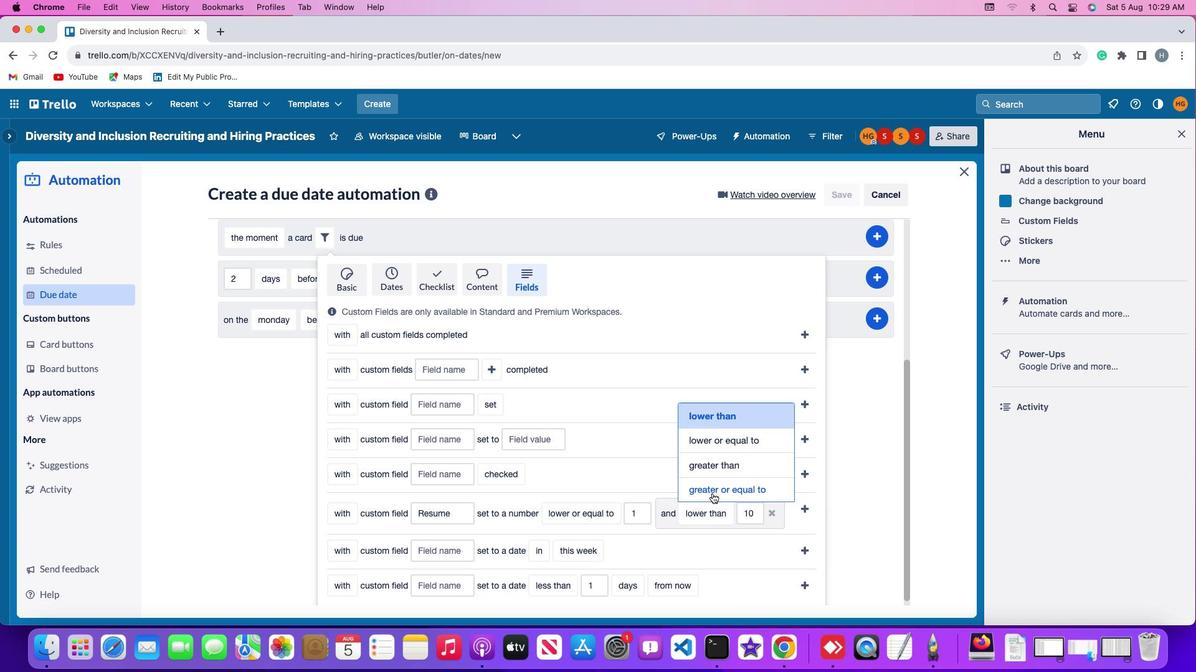 
Action: Mouse moved to (783, 508)
Screenshot: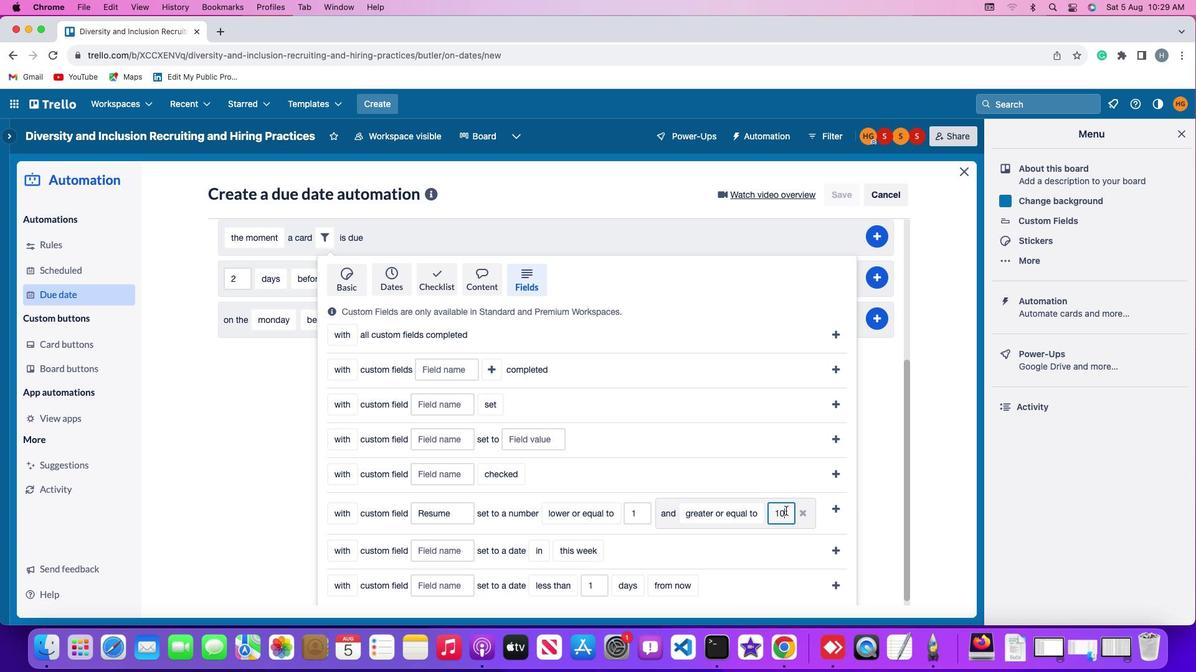 
Action: Mouse pressed left at (783, 508)
Screenshot: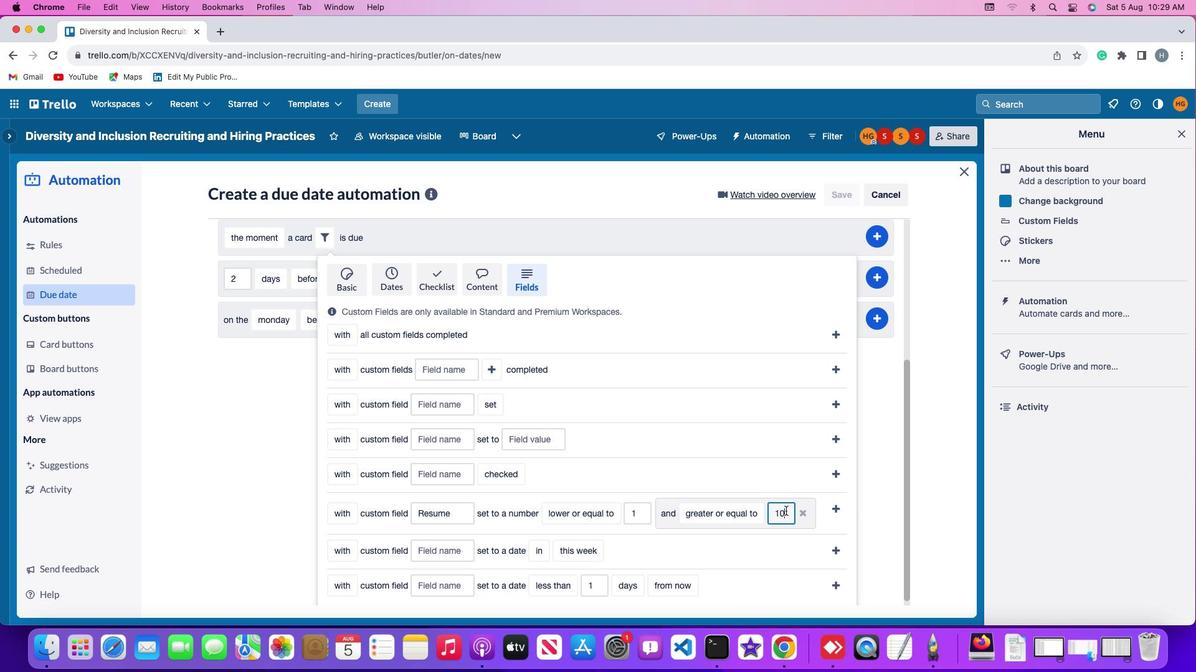 
Action: Key pressed Key.backspaceKey.backspaceKey.backspace'1''0'
Screenshot: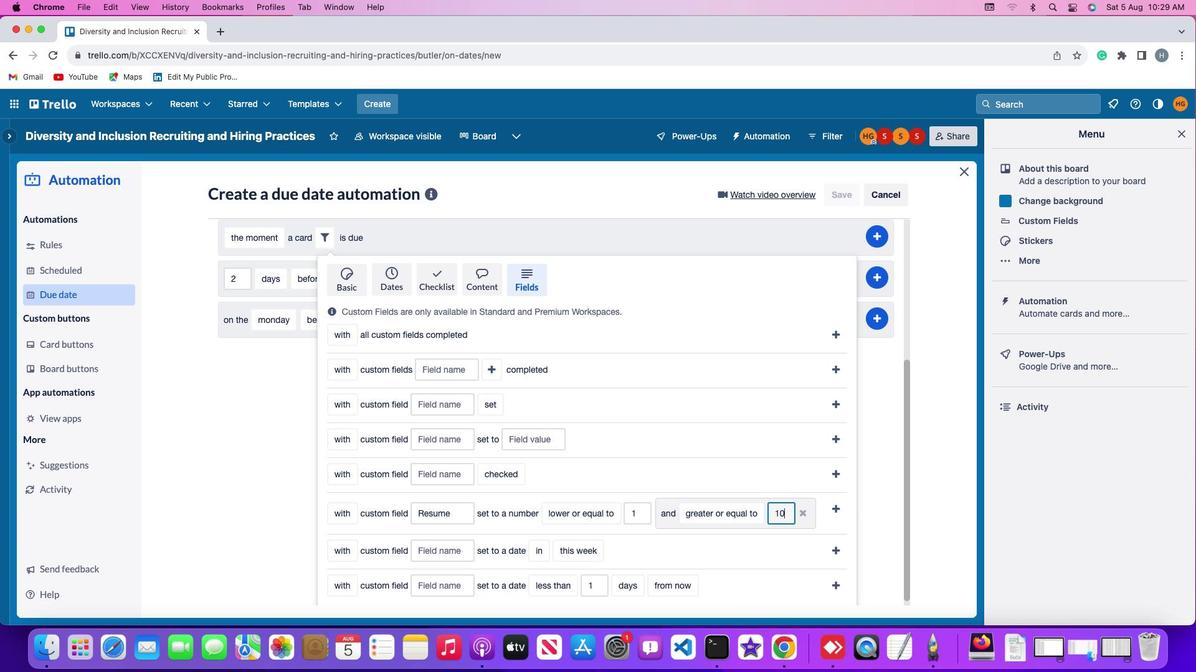 
Action: Mouse moved to (828, 504)
Screenshot: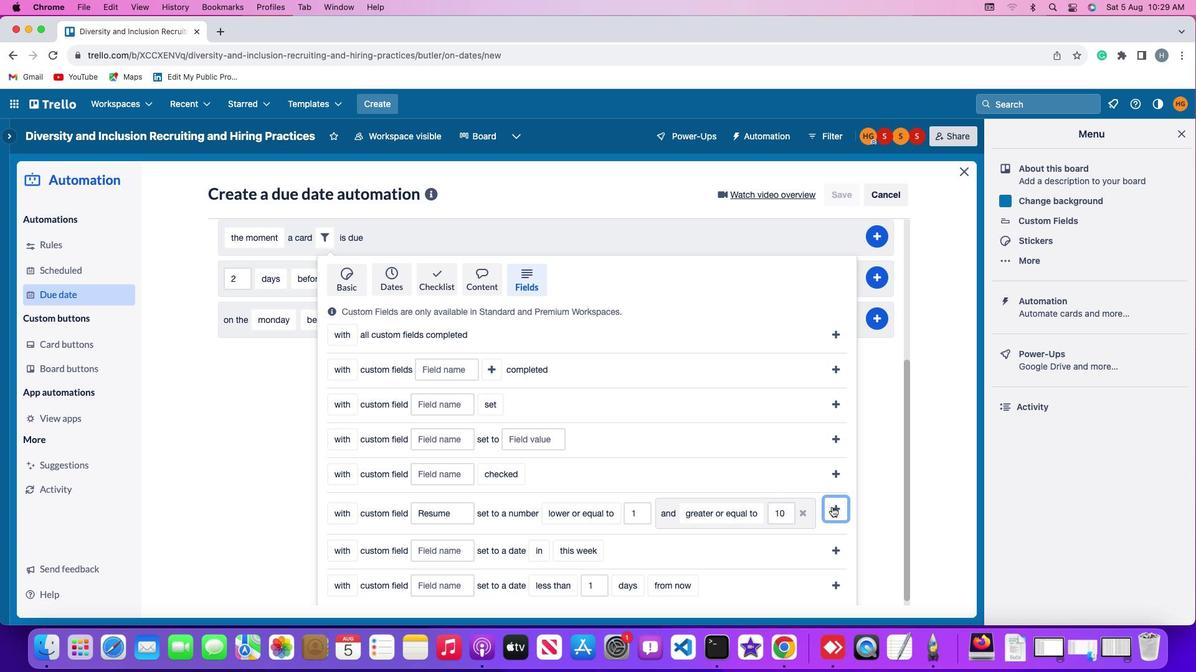 
Action: Mouse pressed left at (828, 504)
Screenshot: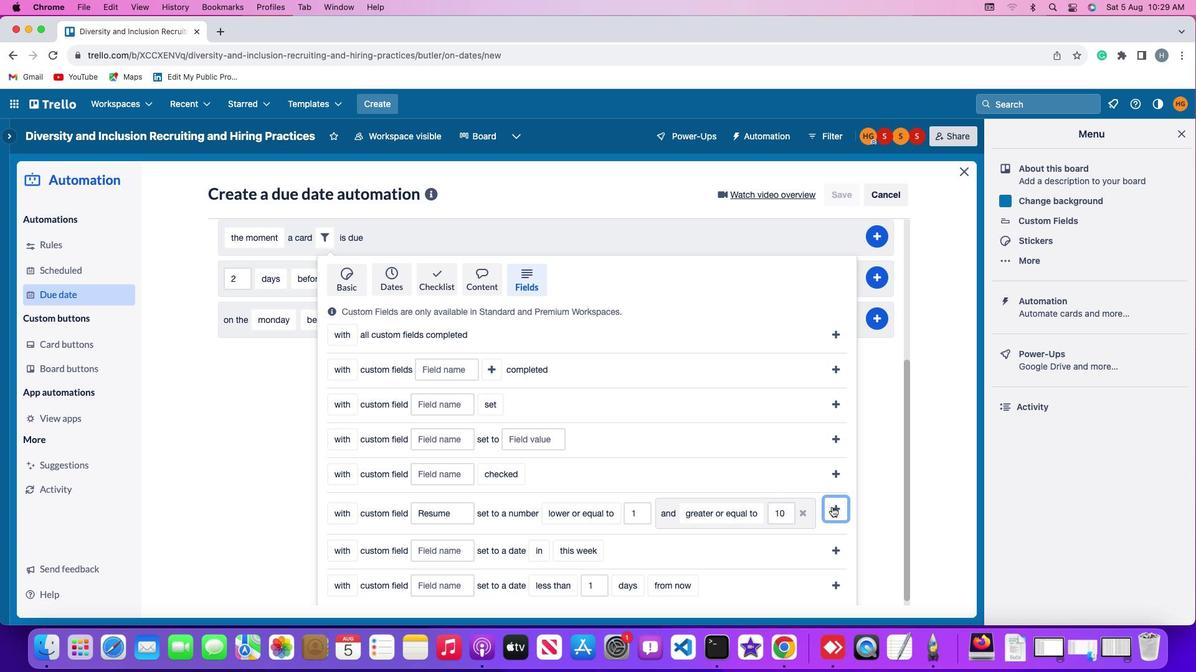 
Action: Mouse moved to (884, 456)
Screenshot: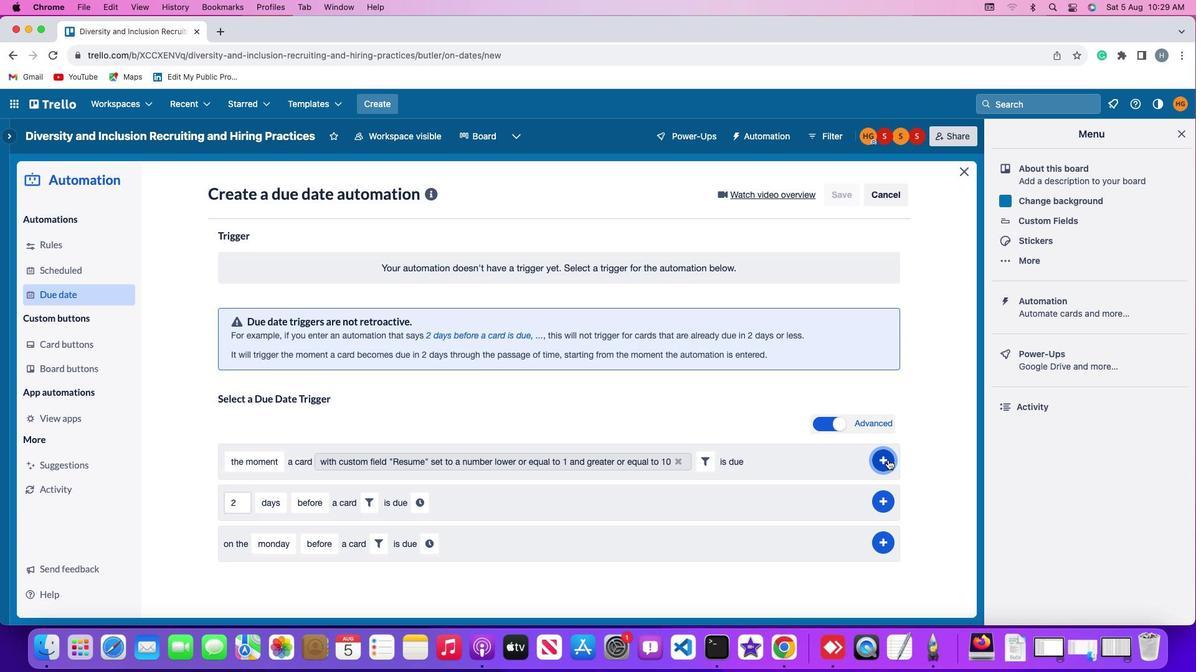 
Action: Mouse pressed left at (884, 456)
Screenshot: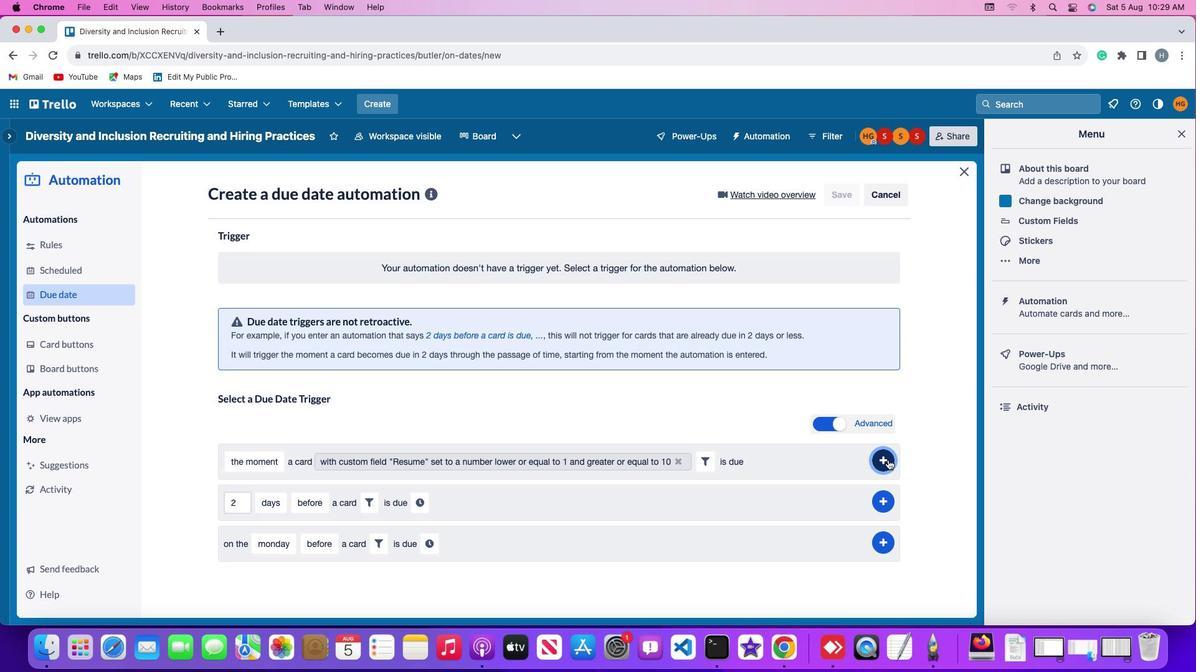 
Action: Mouse moved to (937, 336)
Screenshot: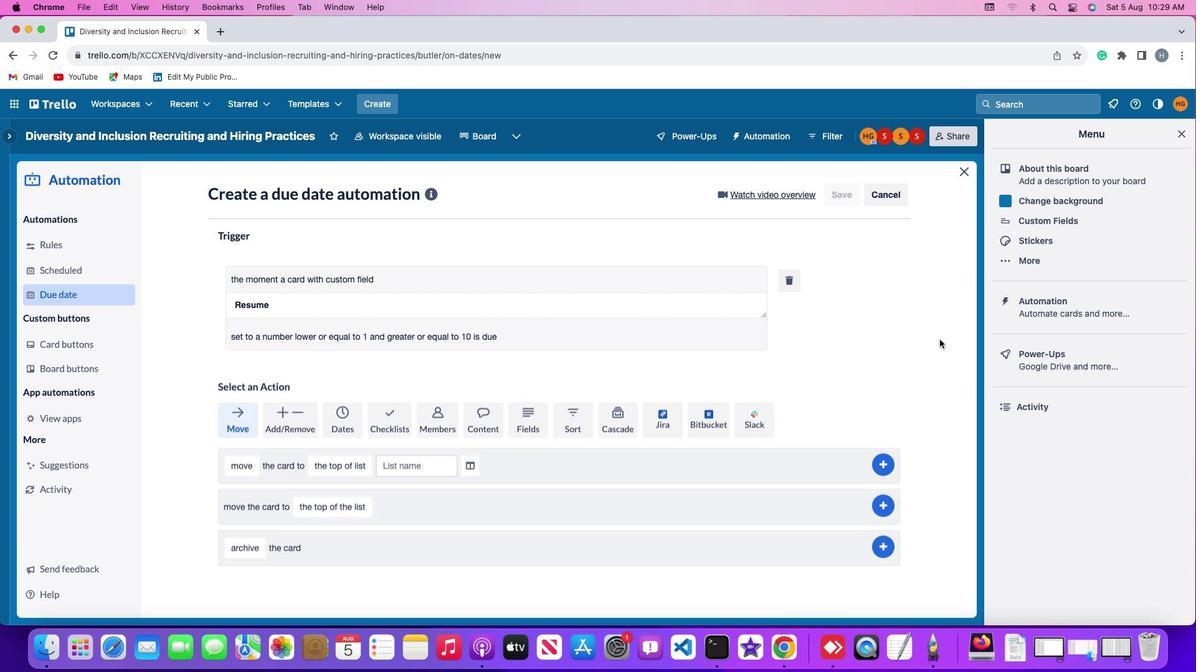 
